 Task: Create a rule when a start date Less than 1 hours ago is set on a card by anyone except me.
Action: Mouse moved to (1274, 102)
Screenshot: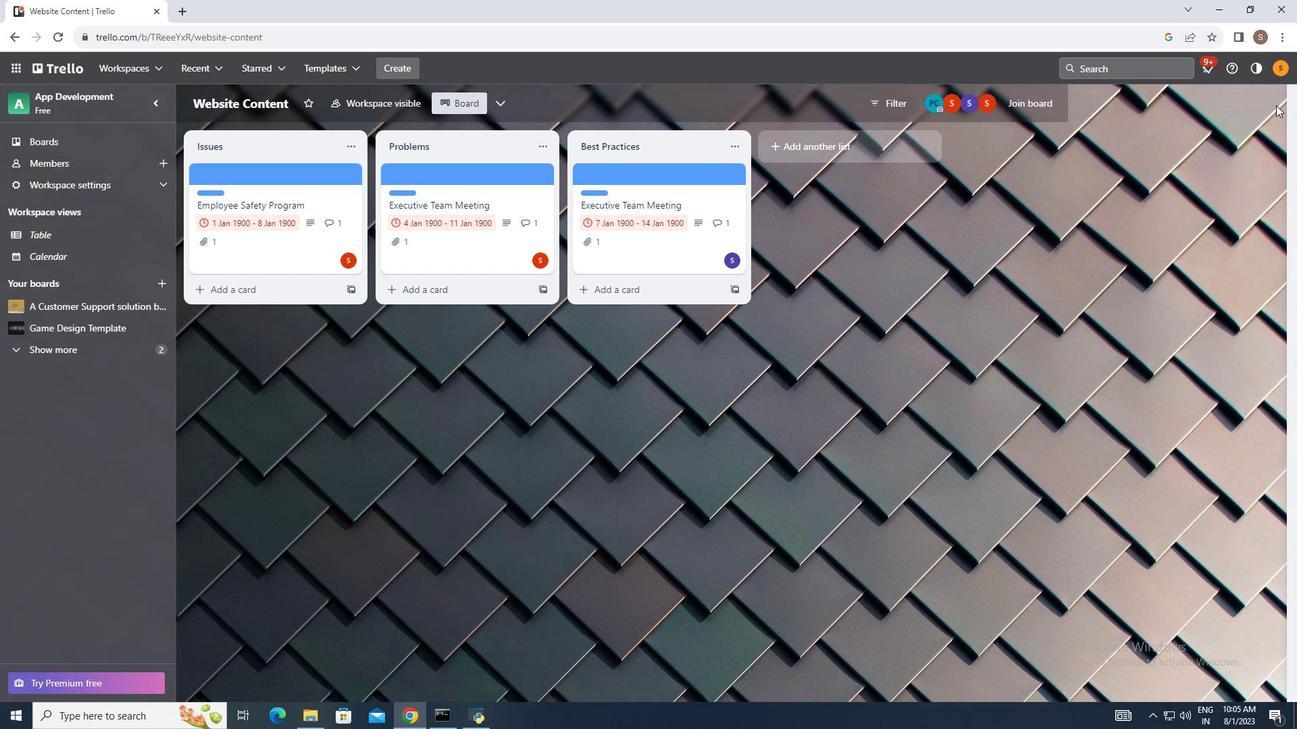 
Action: Mouse pressed left at (1274, 102)
Screenshot: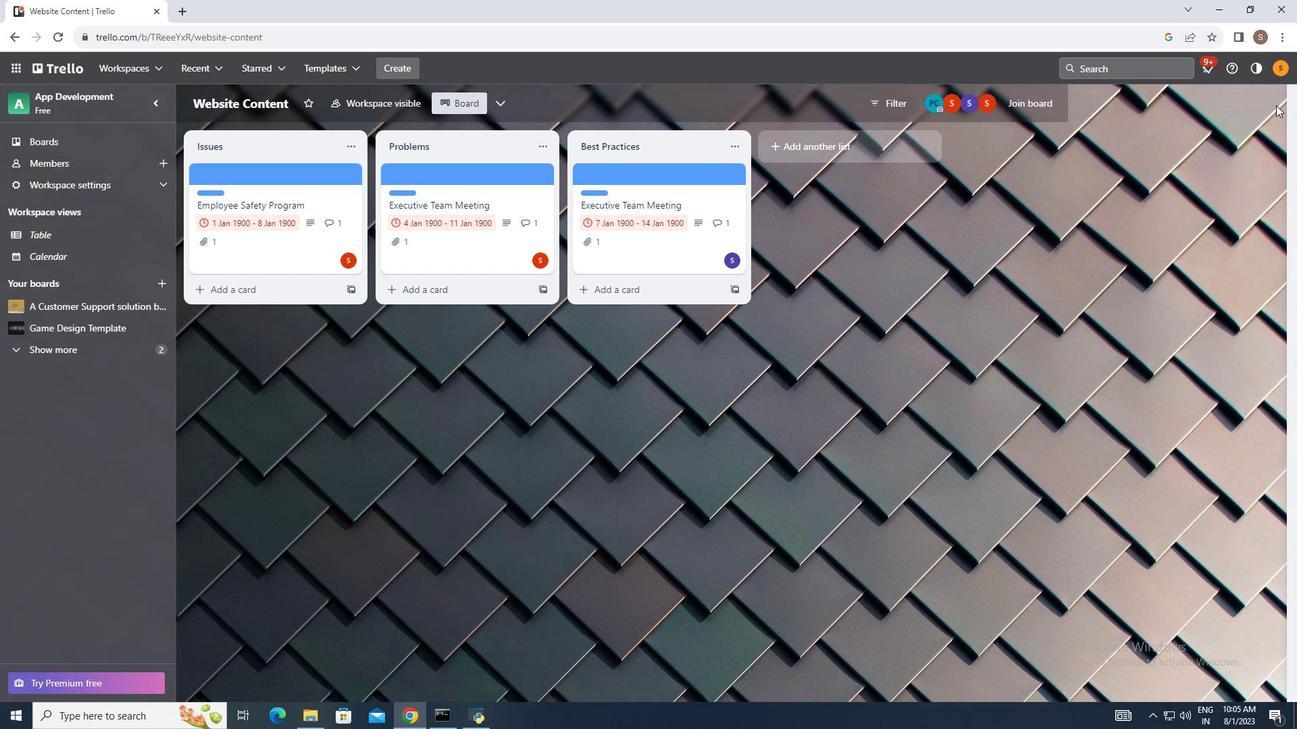 
Action: Mouse moved to (1176, 264)
Screenshot: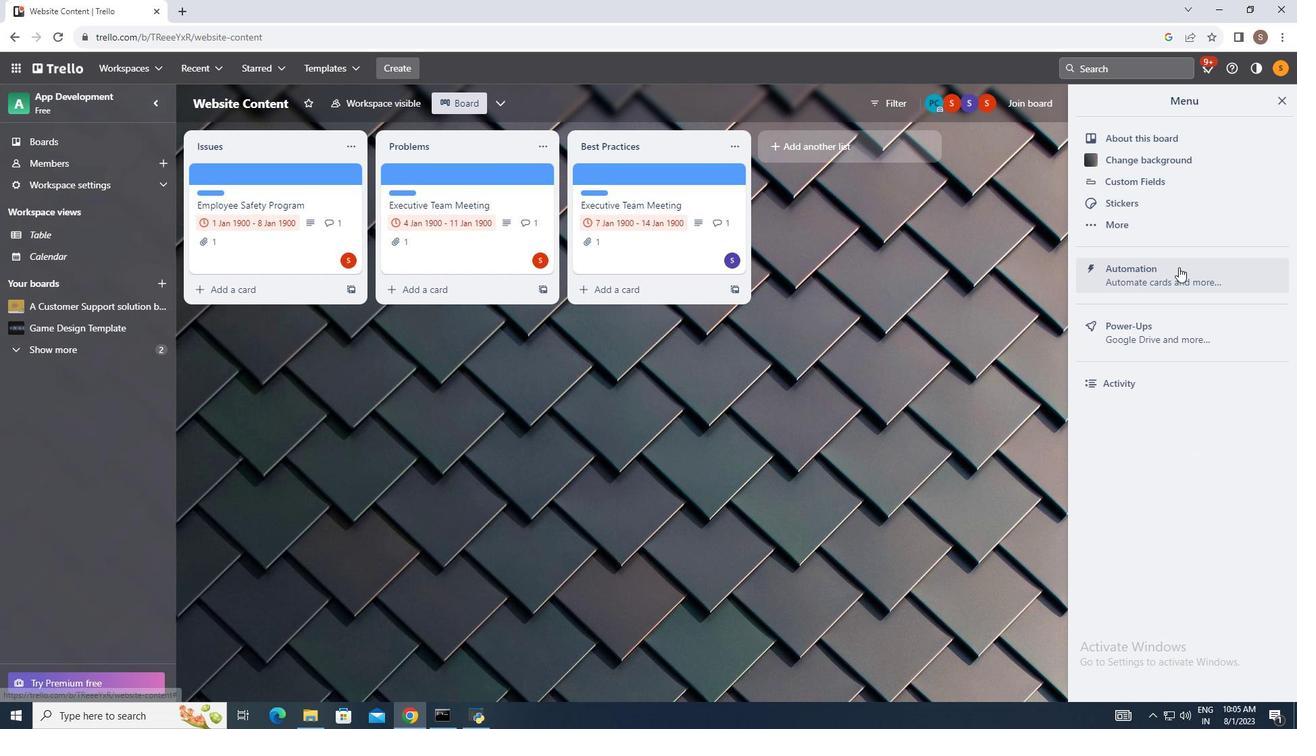 
Action: Mouse pressed left at (1176, 264)
Screenshot: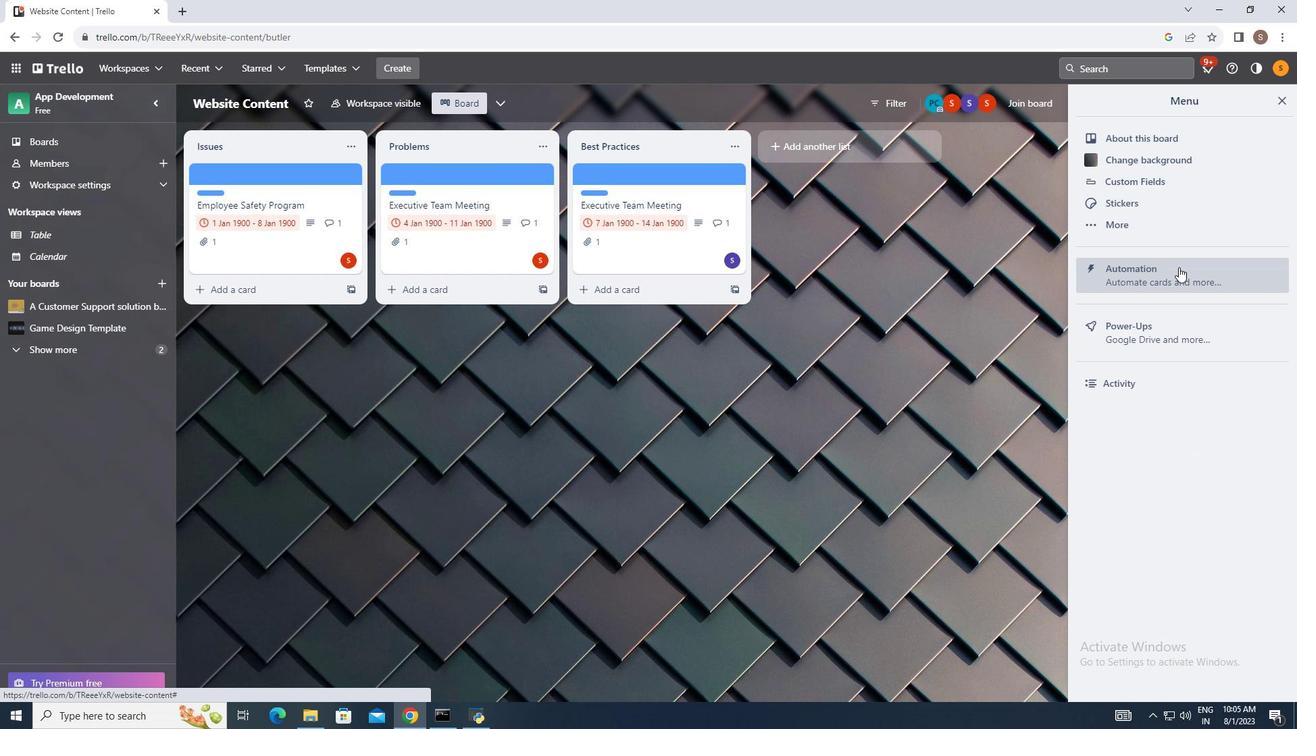 
Action: Mouse moved to (250, 217)
Screenshot: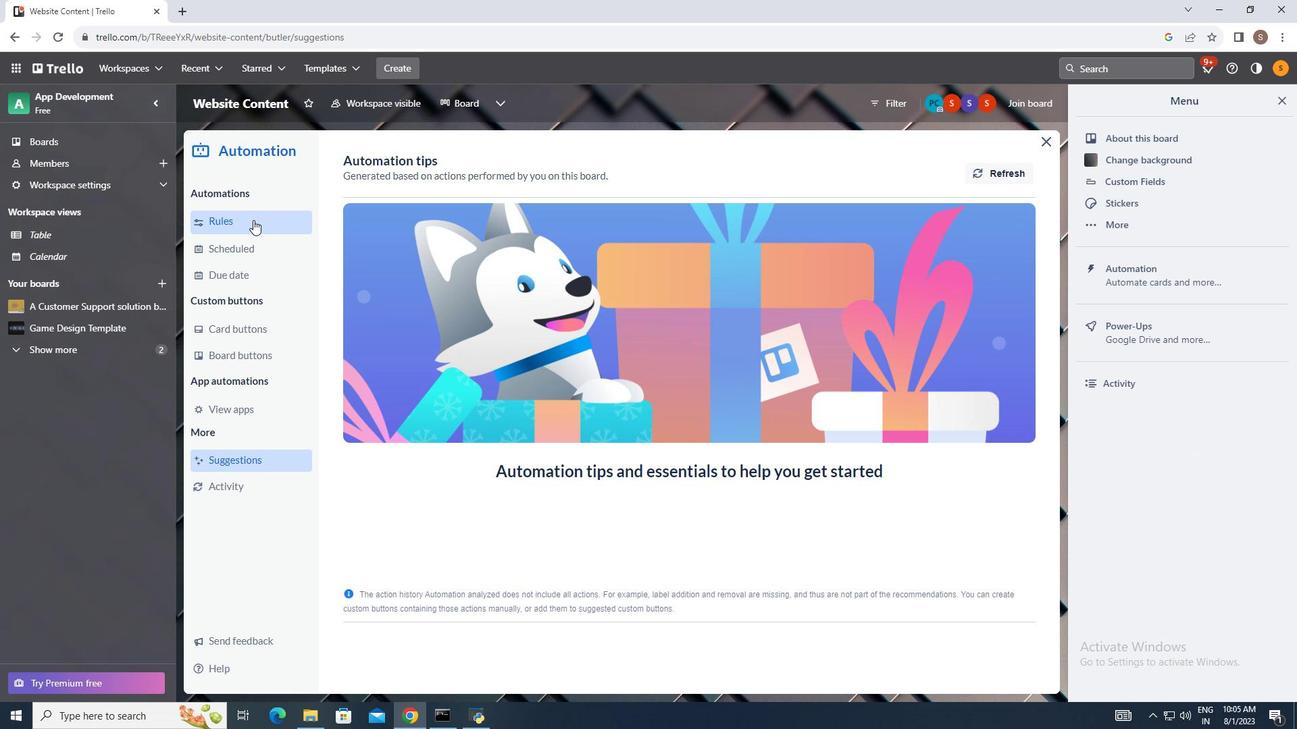
Action: Mouse pressed left at (250, 217)
Screenshot: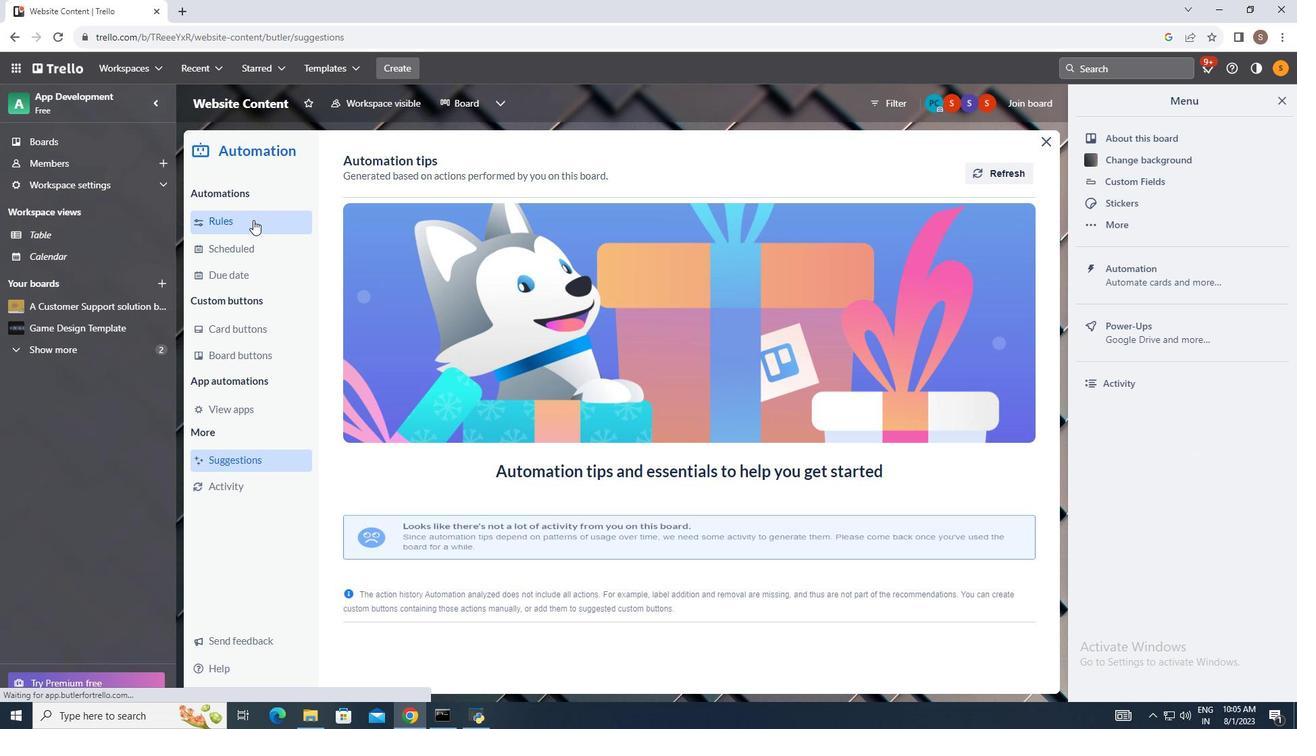
Action: Mouse moved to (894, 160)
Screenshot: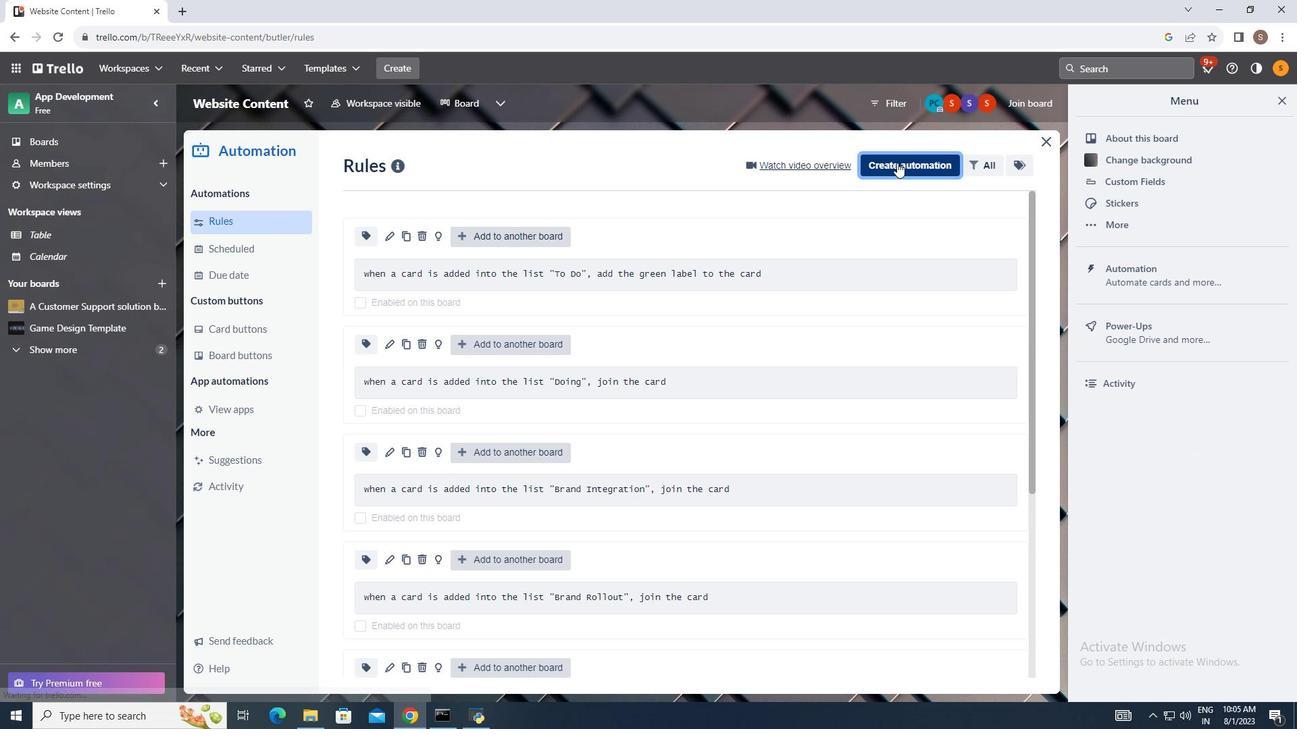
Action: Mouse pressed left at (894, 160)
Screenshot: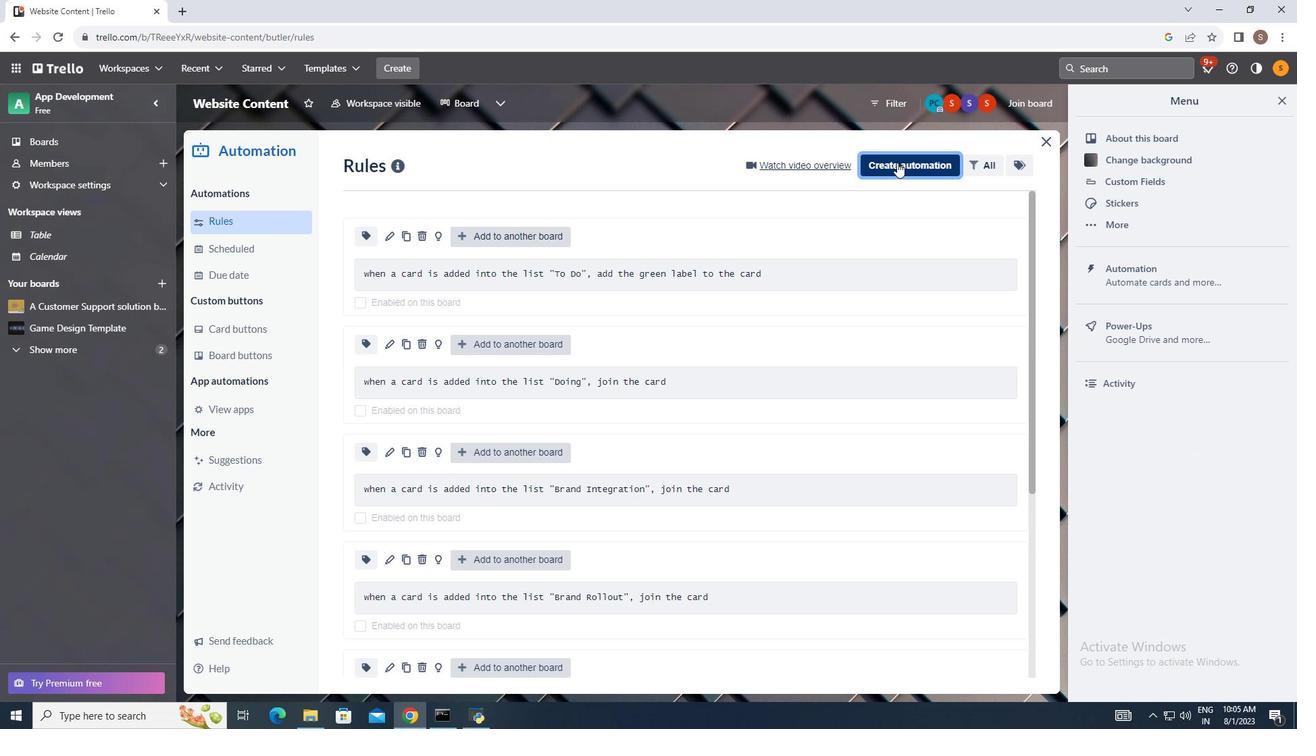 
Action: Mouse moved to (654, 300)
Screenshot: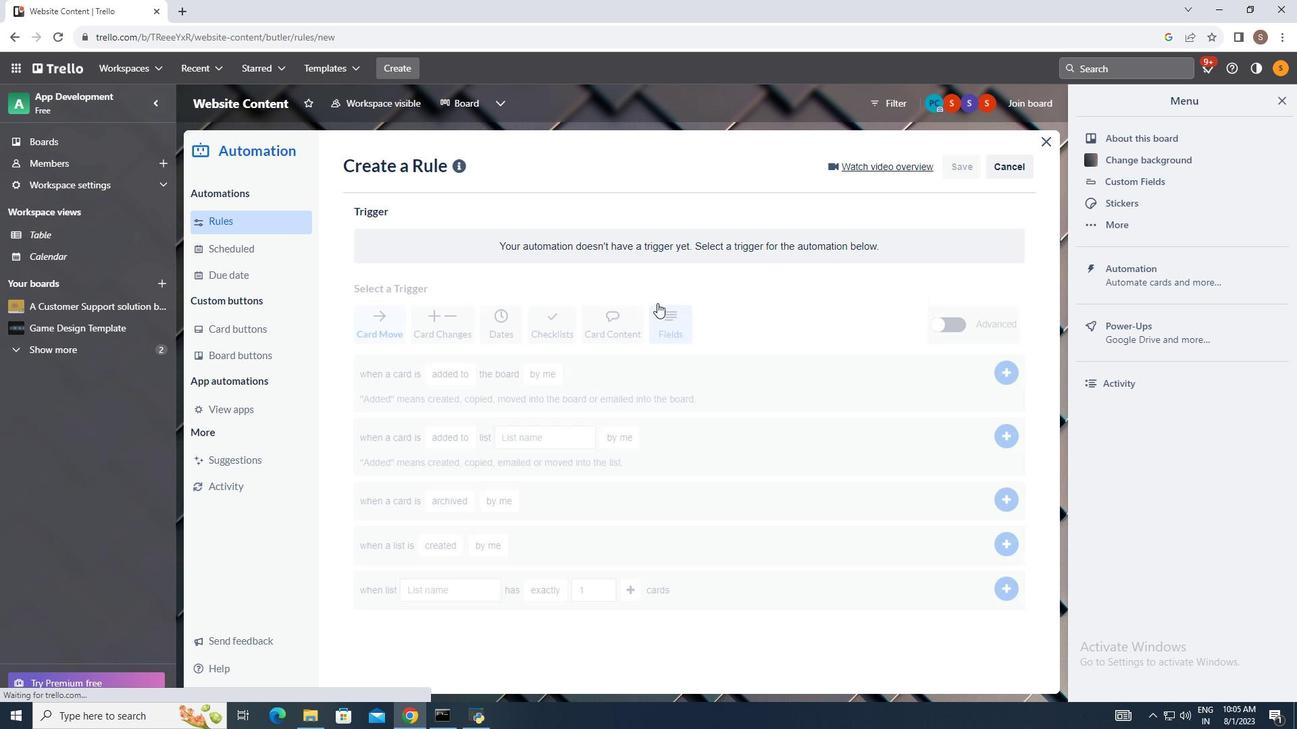 
Action: Mouse pressed left at (654, 300)
Screenshot: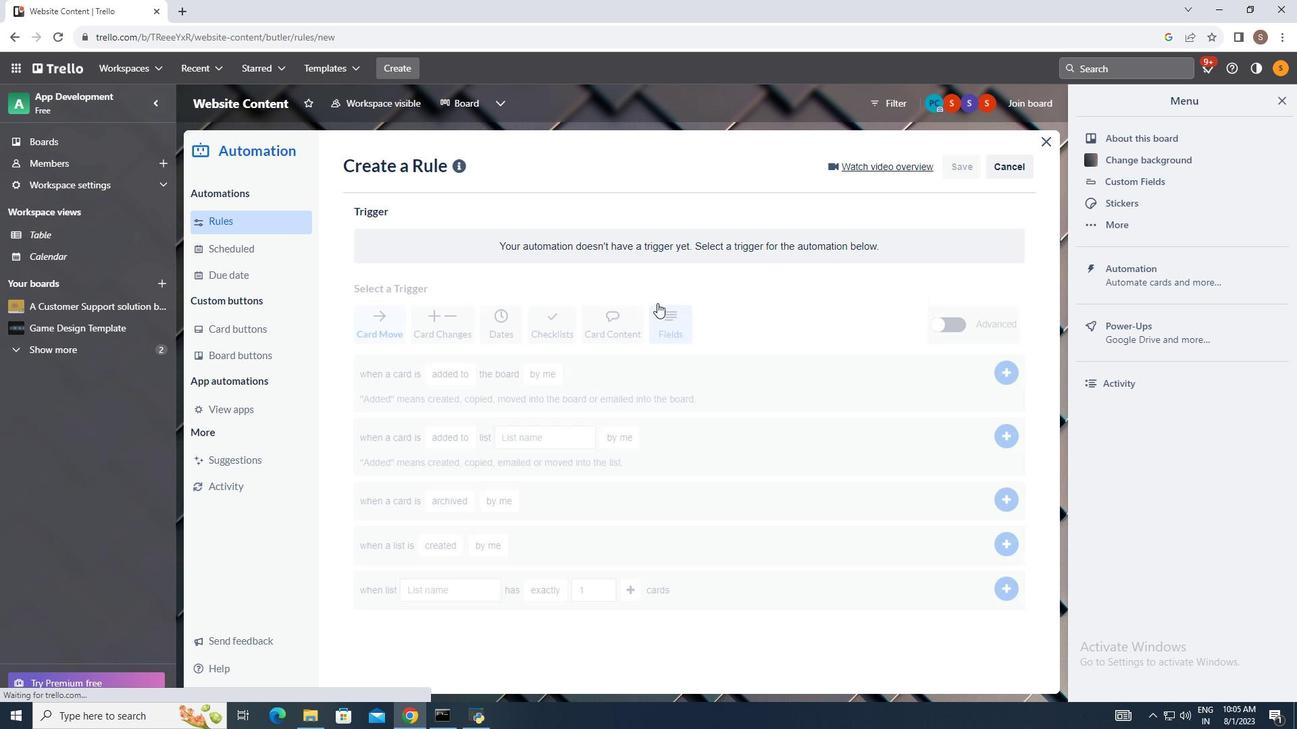 
Action: Mouse moved to (506, 336)
Screenshot: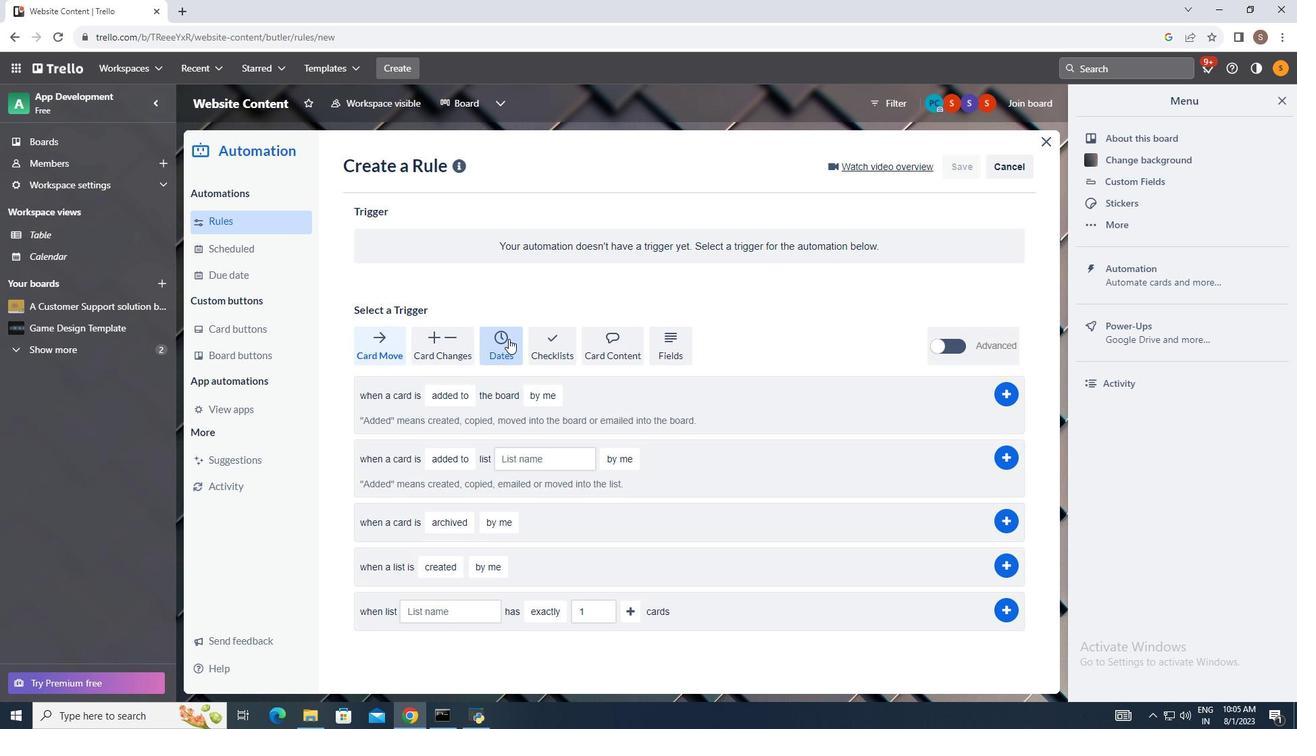 
Action: Mouse pressed left at (506, 336)
Screenshot: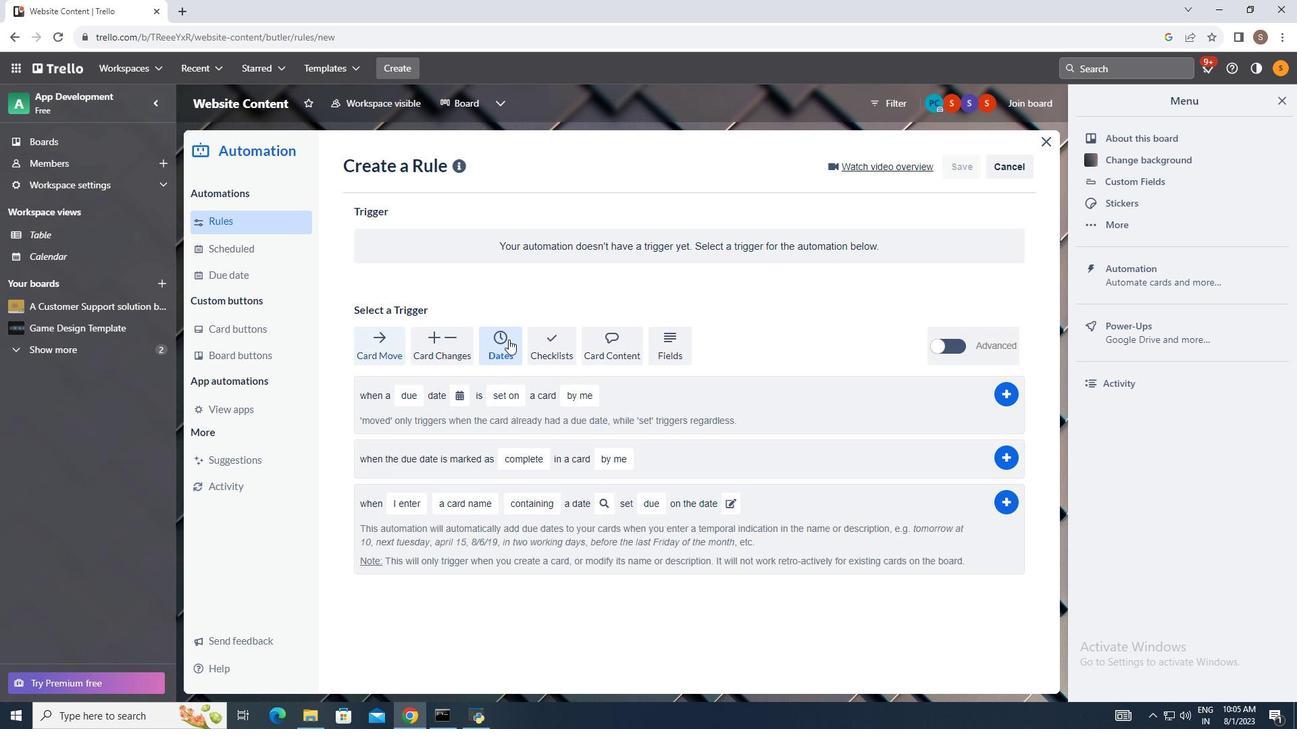 
Action: Mouse moved to (412, 389)
Screenshot: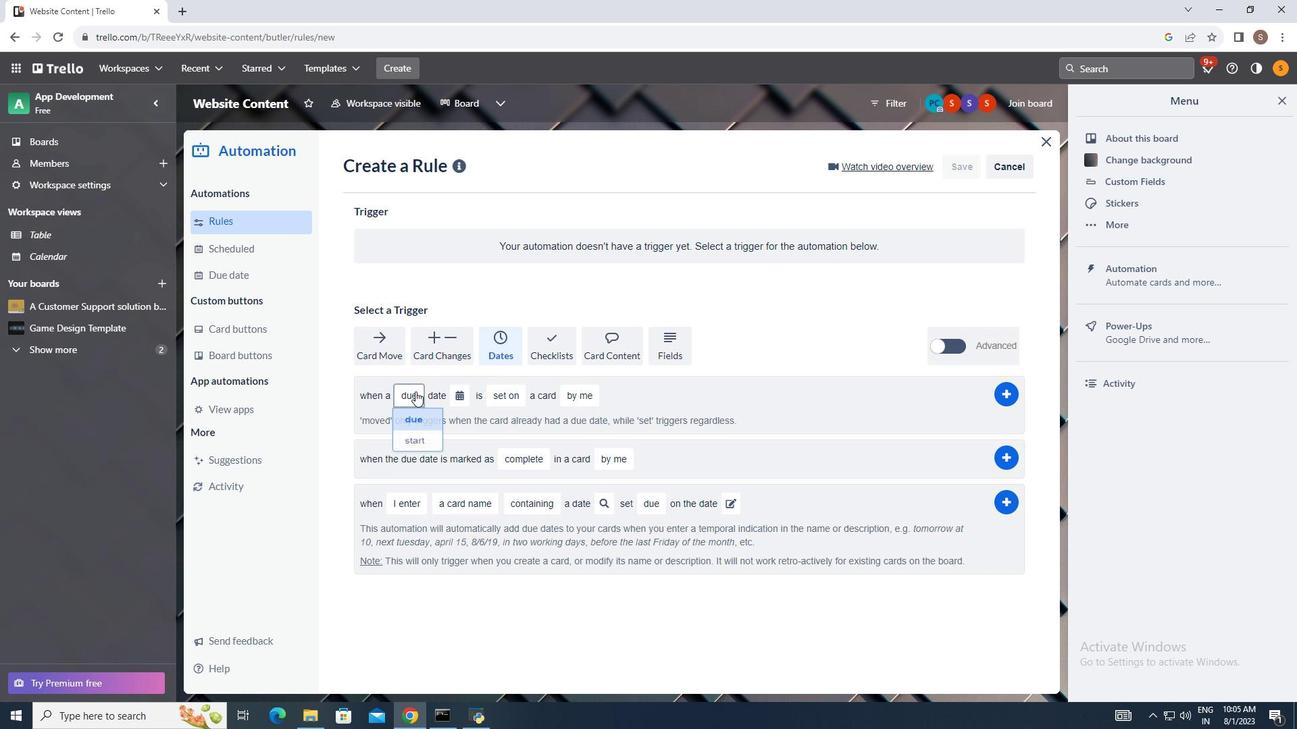 
Action: Mouse pressed left at (412, 389)
Screenshot: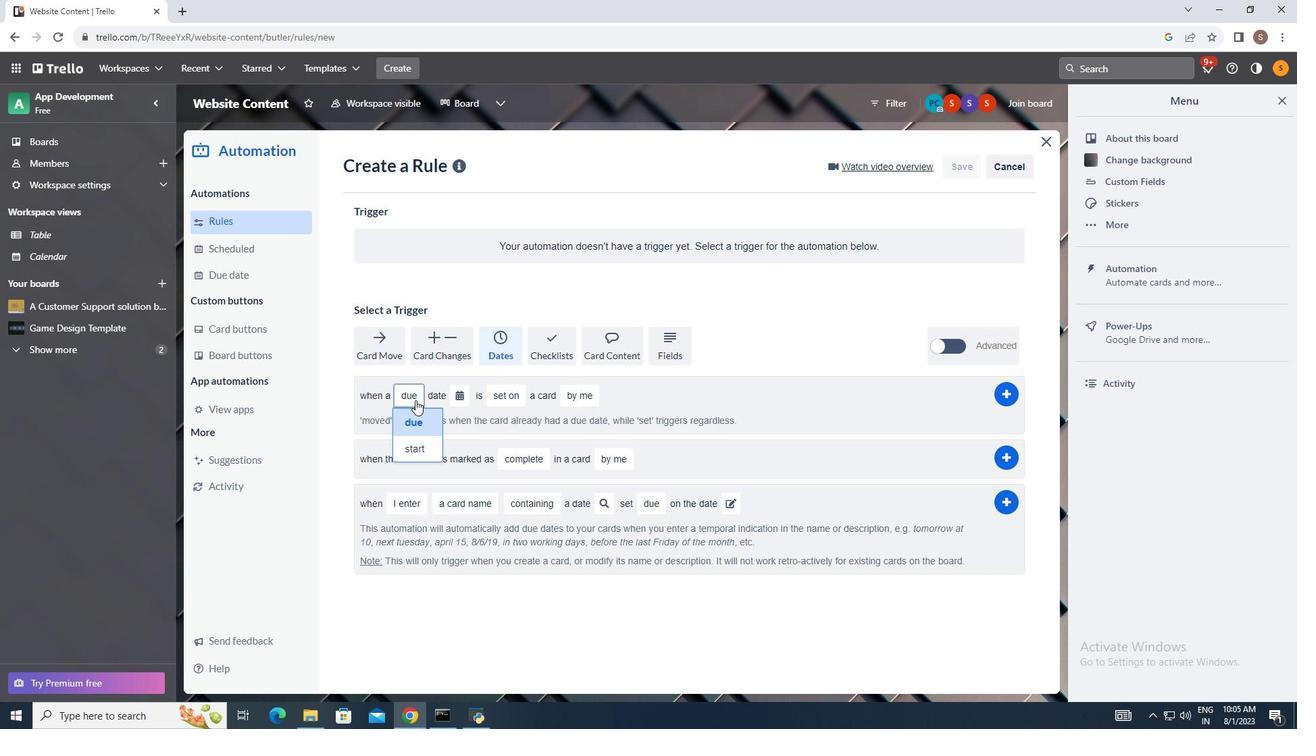 
Action: Mouse moved to (415, 441)
Screenshot: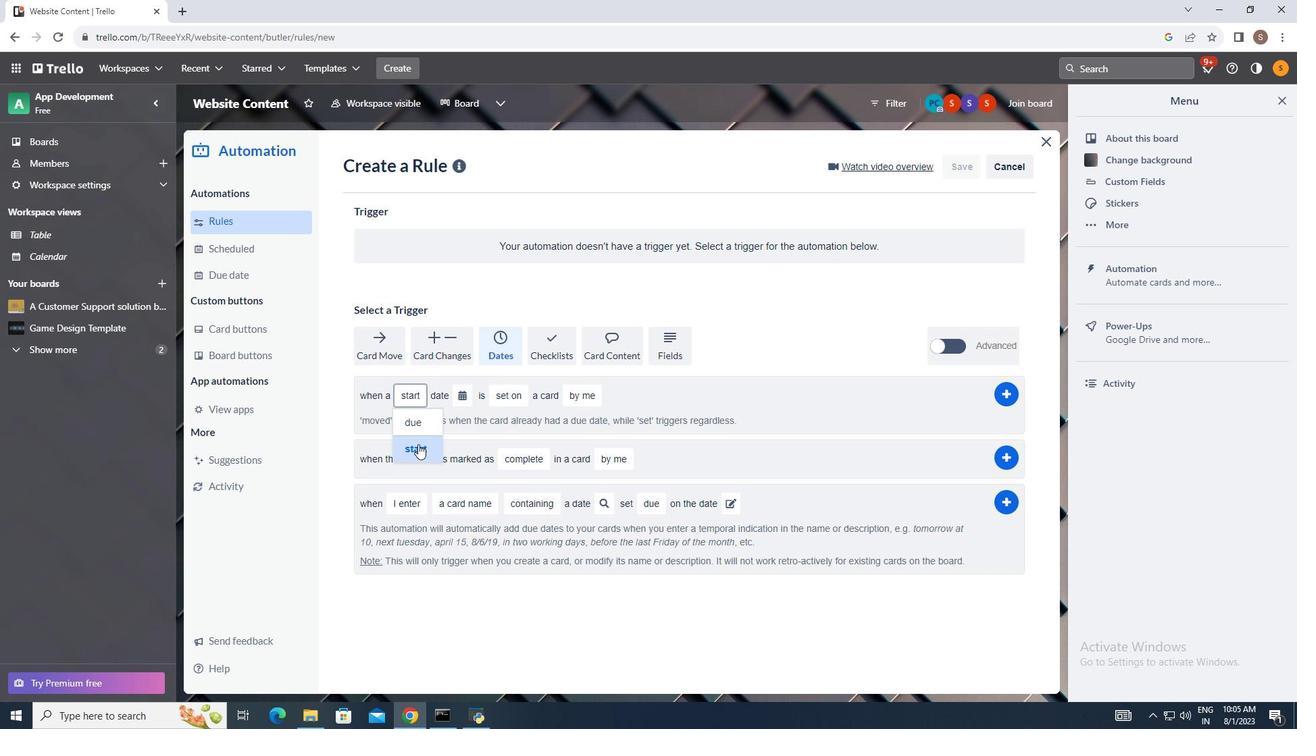 
Action: Mouse pressed left at (415, 441)
Screenshot: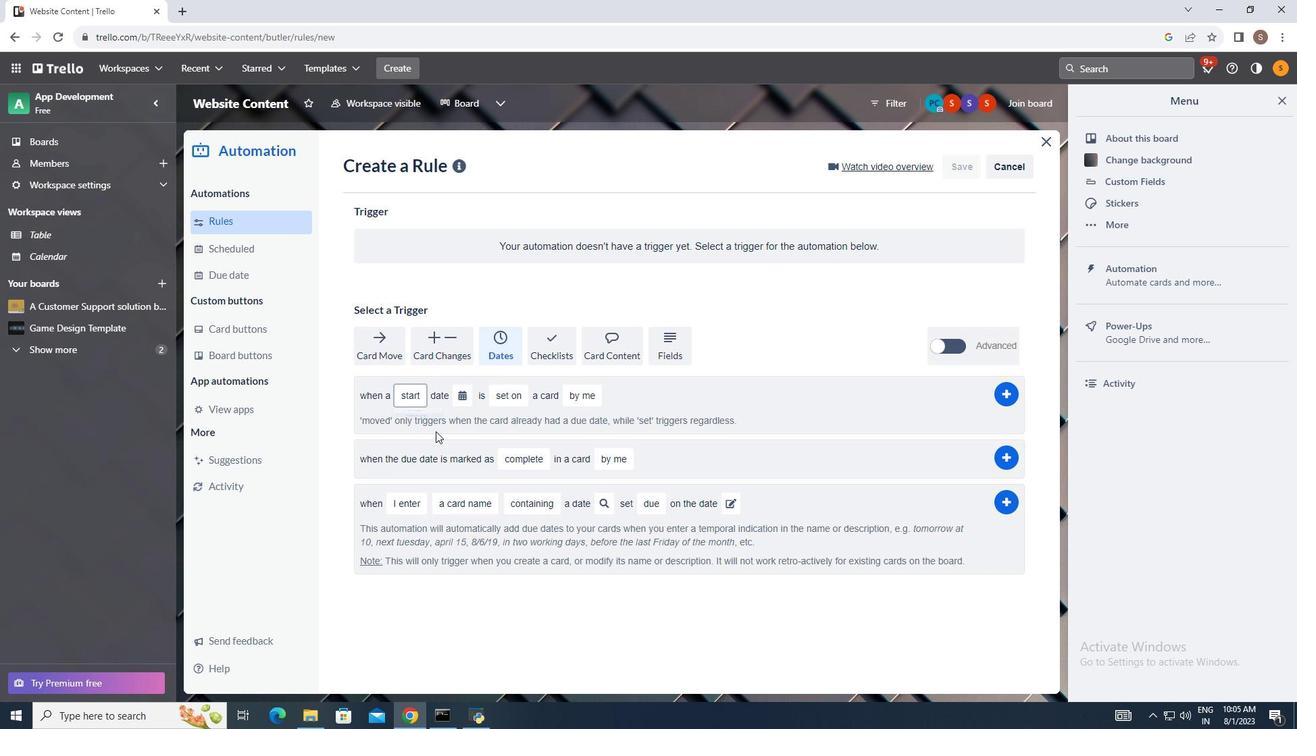 
Action: Mouse moved to (454, 398)
Screenshot: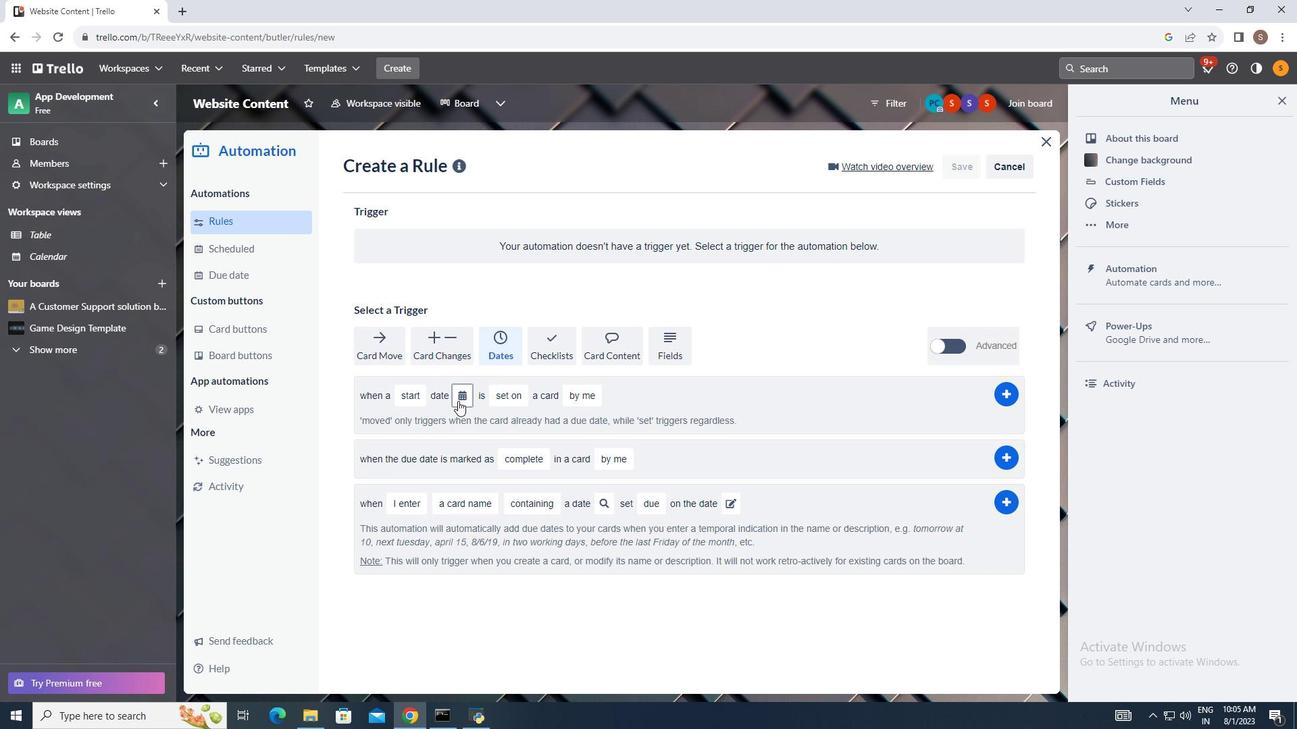 
Action: Mouse pressed left at (454, 398)
Screenshot: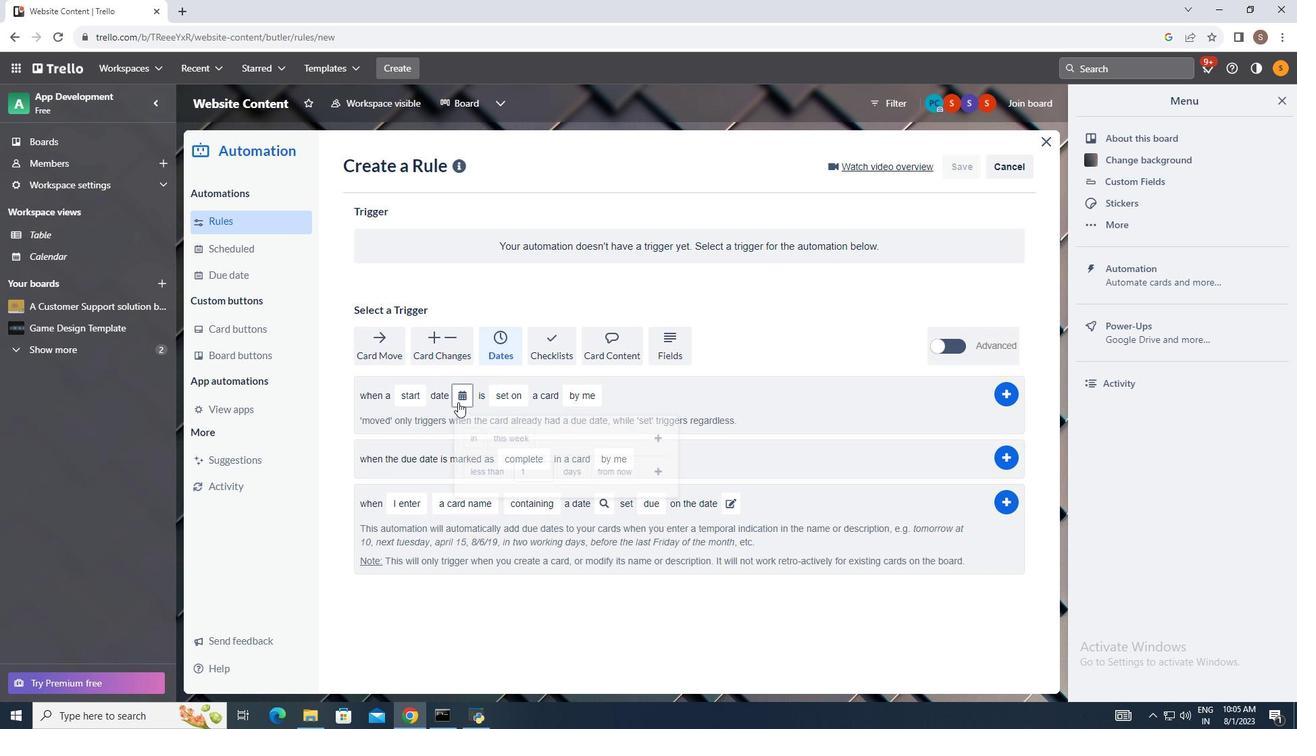 
Action: Mouse moved to (472, 470)
Screenshot: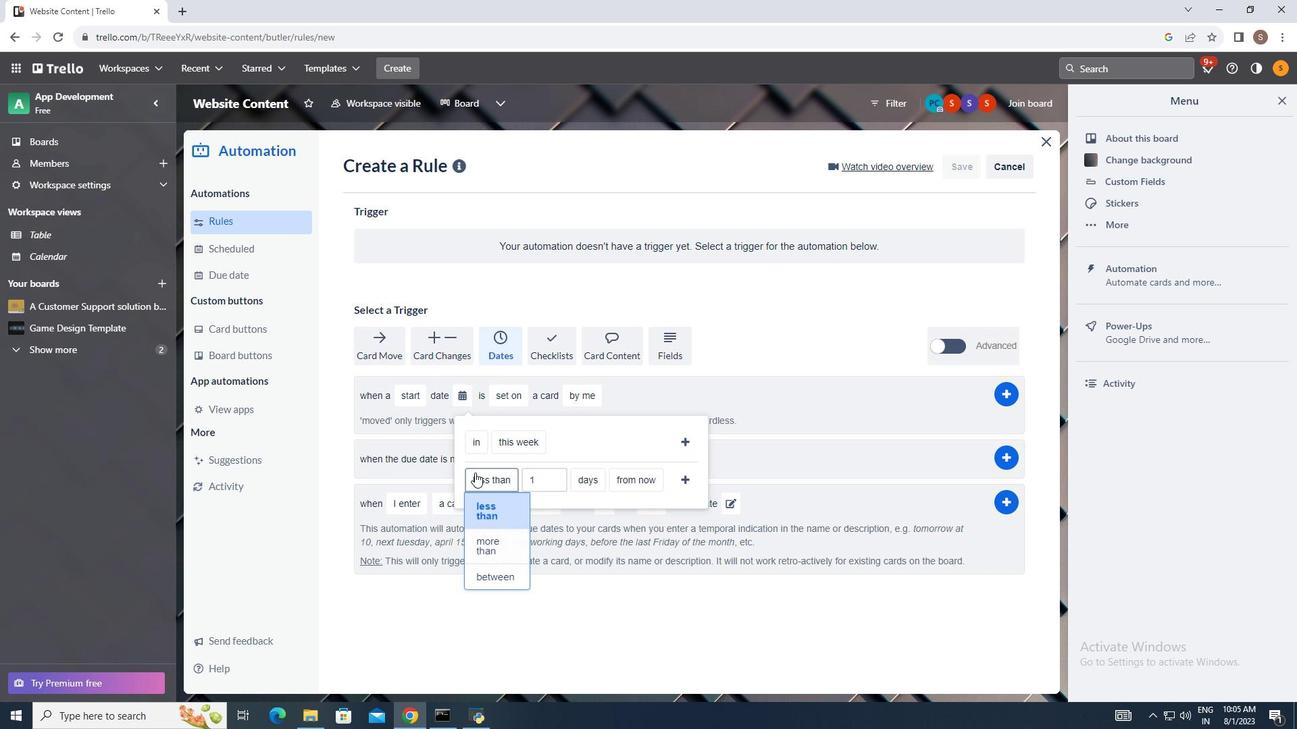 
Action: Mouse pressed left at (472, 470)
Screenshot: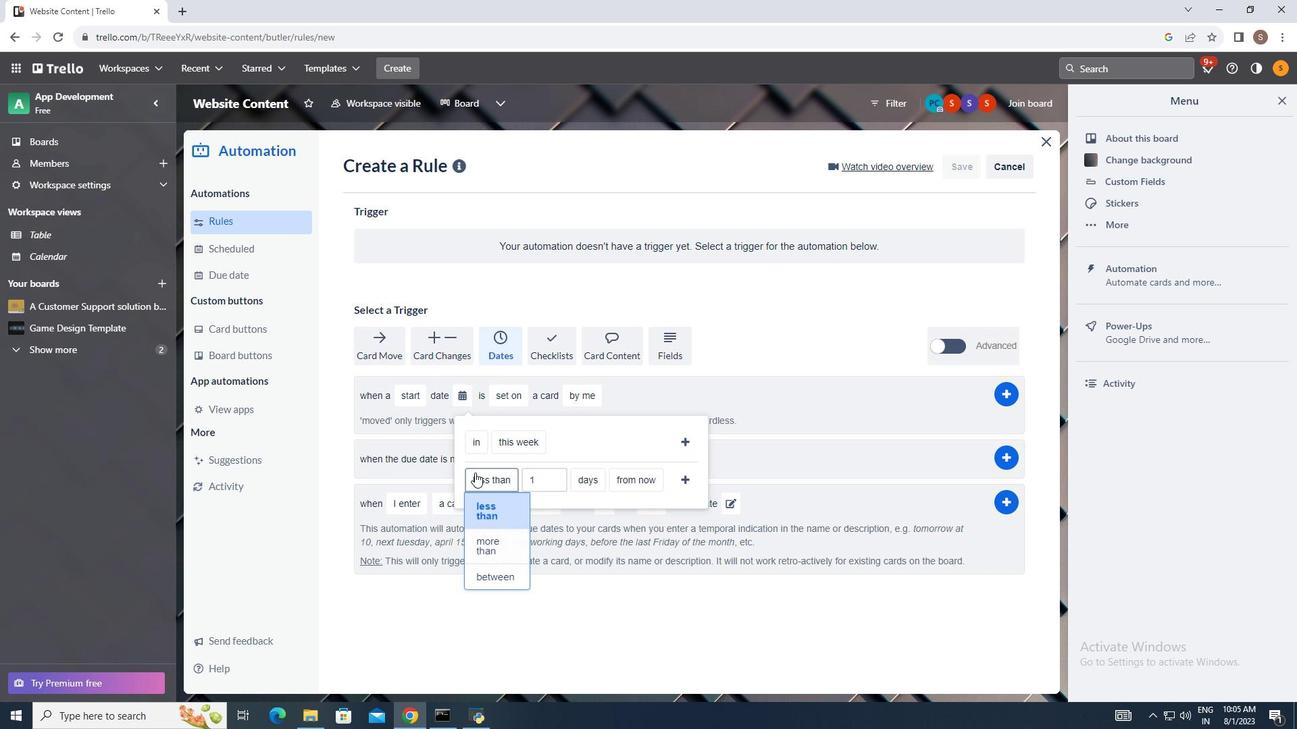 
Action: Mouse moved to (488, 506)
Screenshot: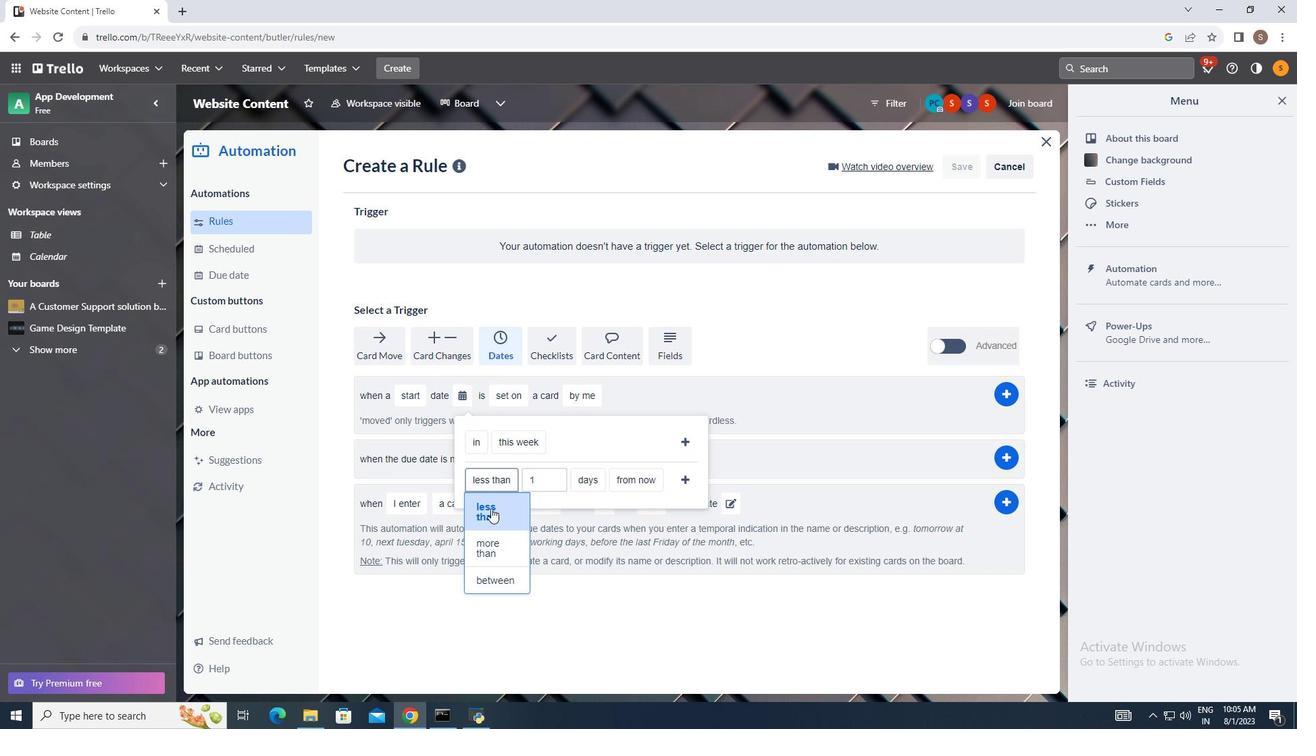 
Action: Mouse pressed left at (488, 506)
Screenshot: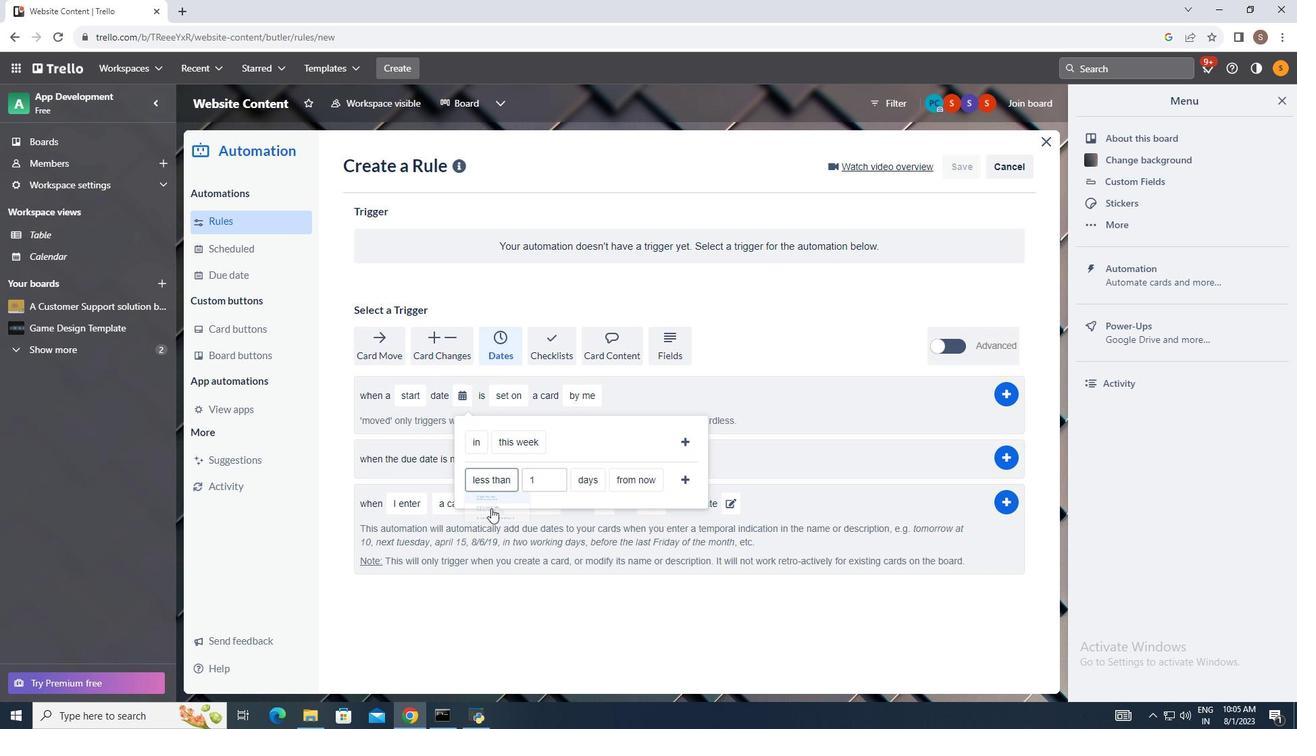 
Action: Mouse moved to (584, 481)
Screenshot: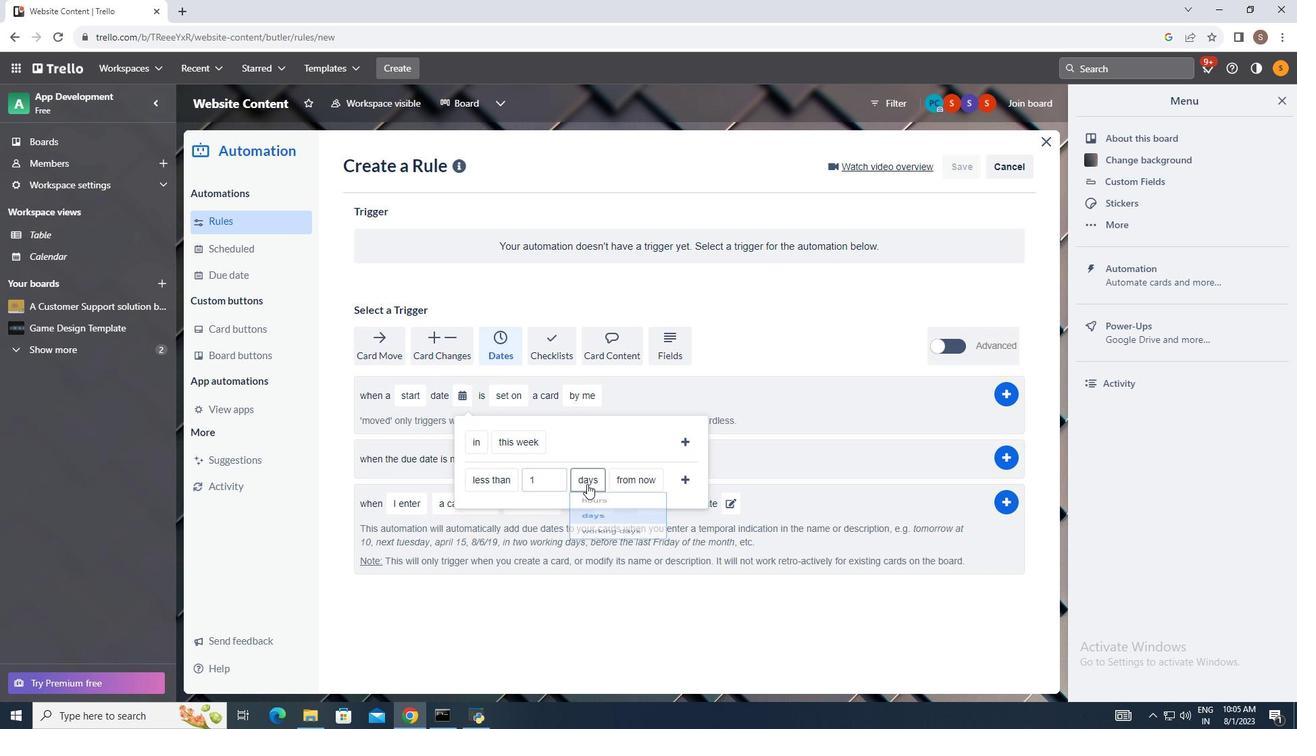 
Action: Mouse pressed left at (584, 481)
Screenshot: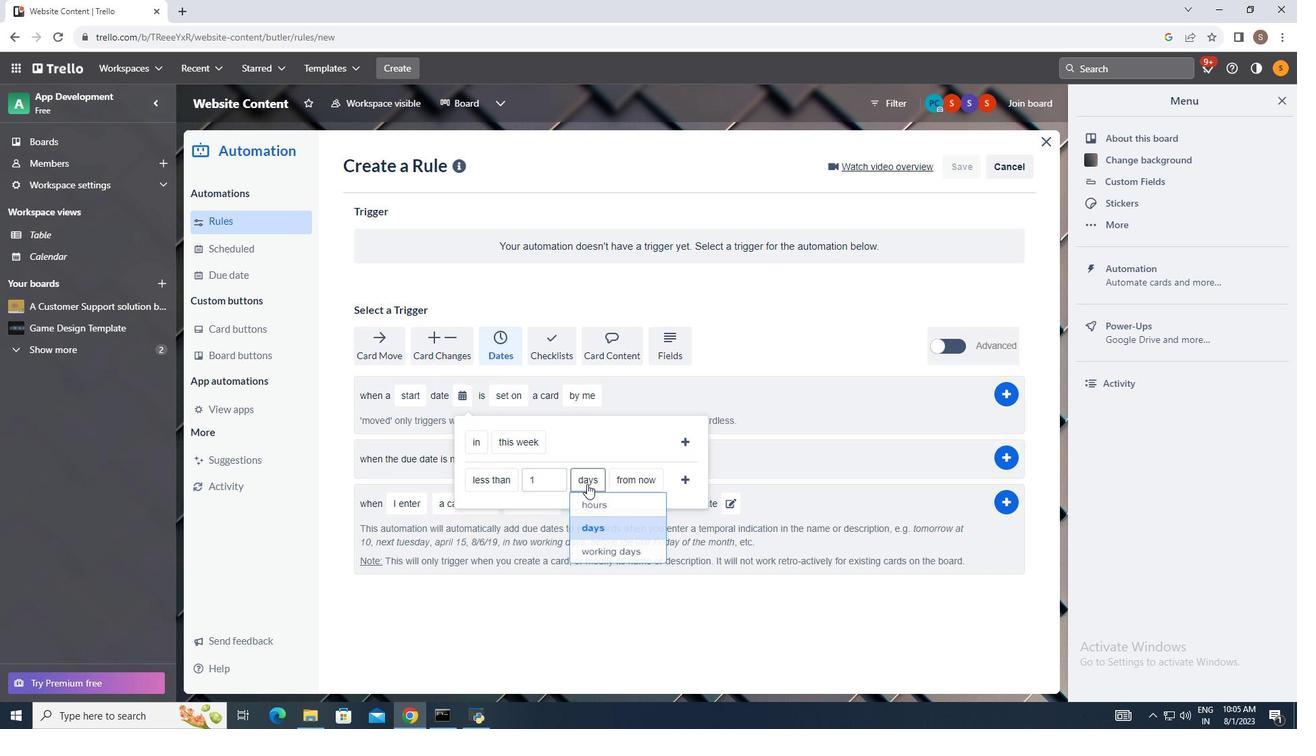 
Action: Mouse moved to (592, 502)
Screenshot: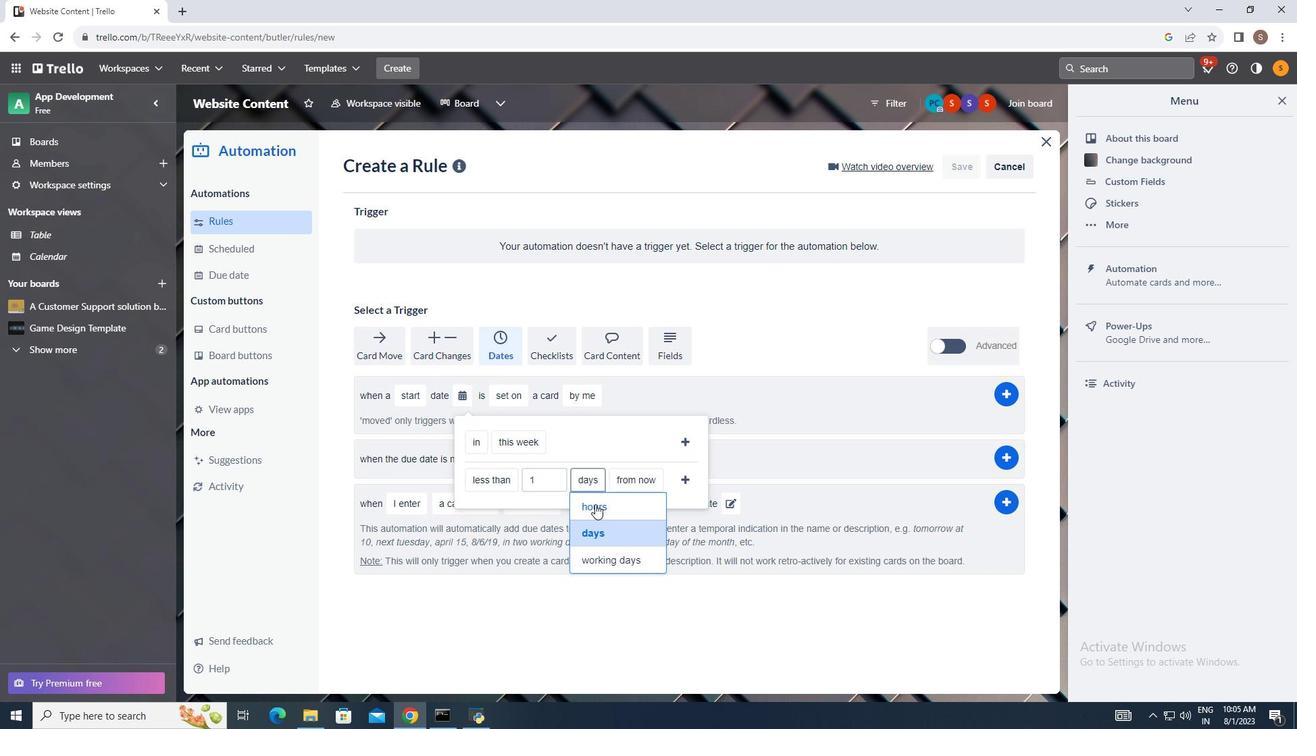 
Action: Mouse pressed left at (592, 502)
Screenshot: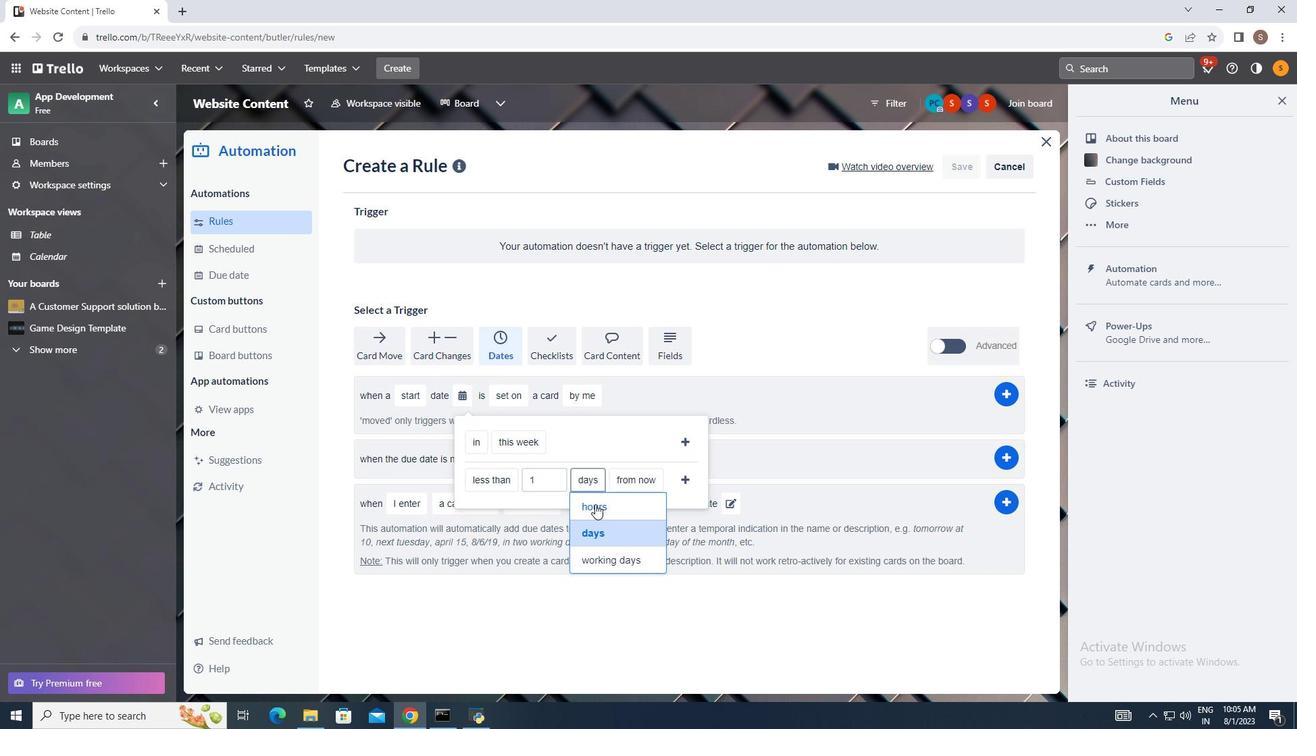 
Action: Mouse moved to (631, 477)
Screenshot: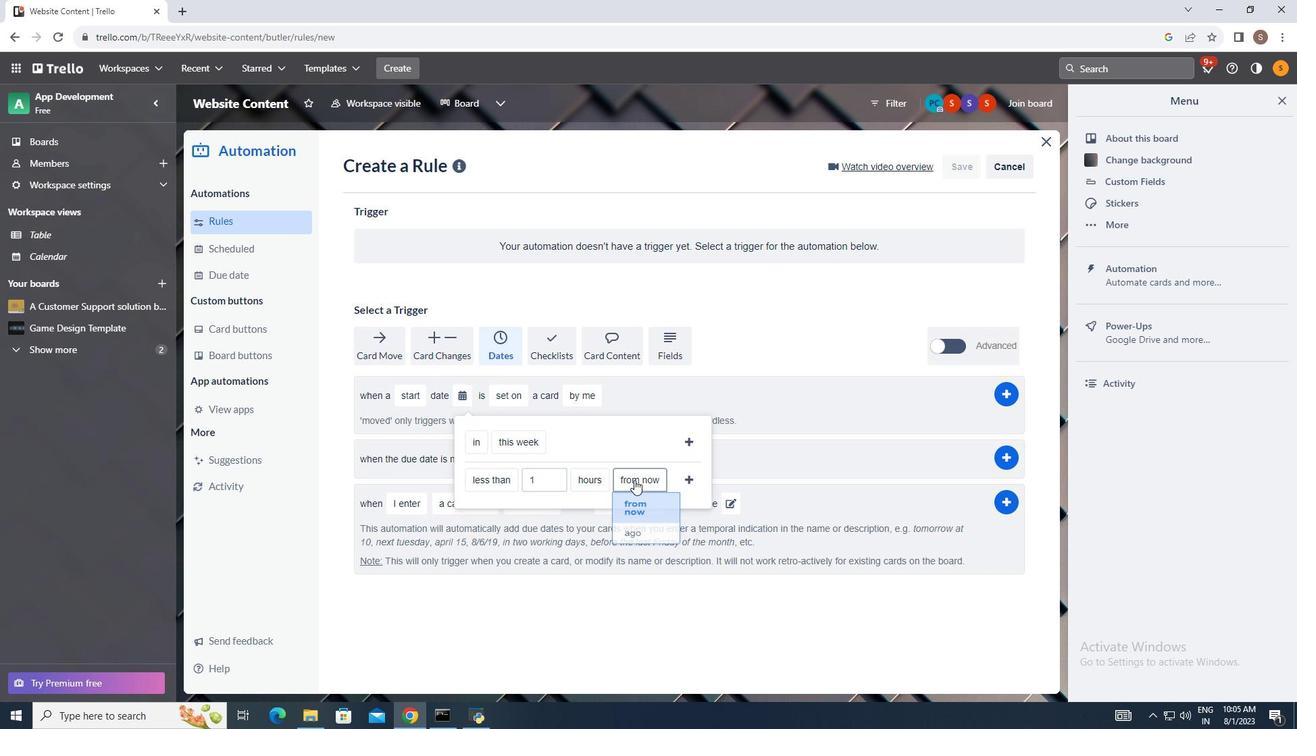 
Action: Mouse pressed left at (631, 477)
Screenshot: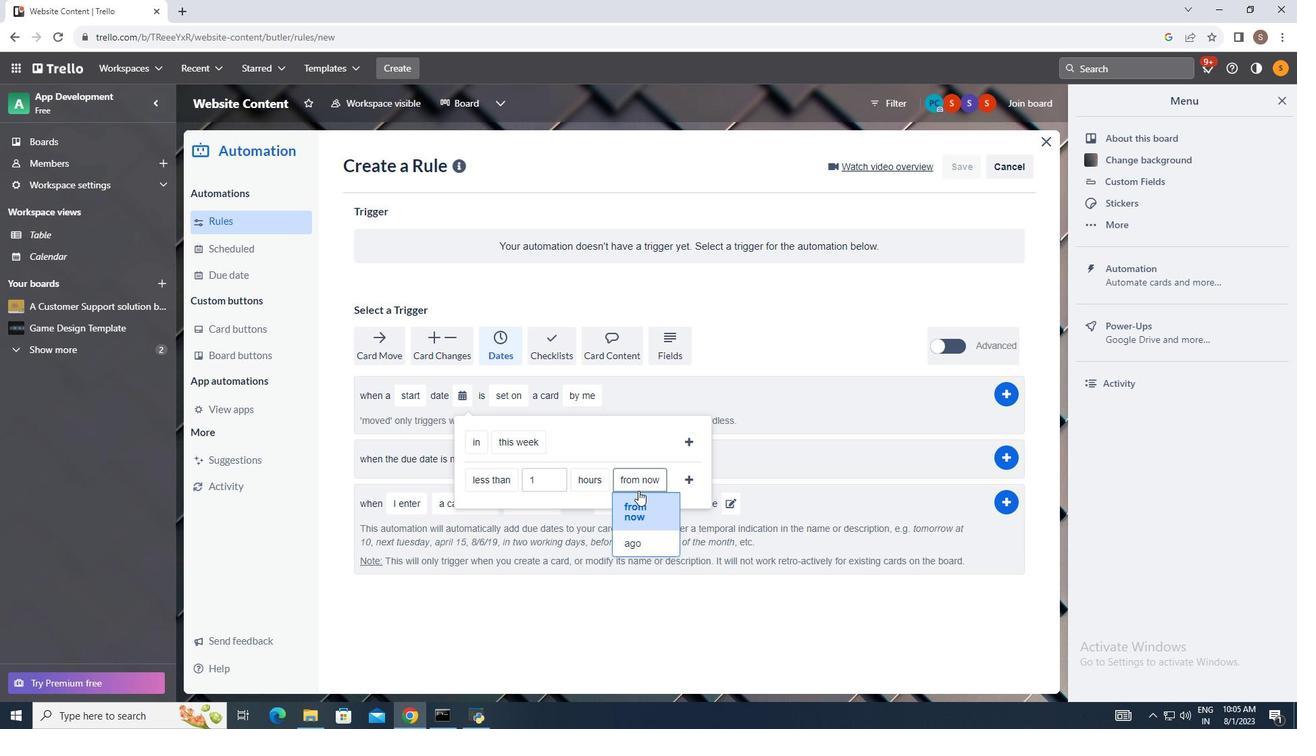 
Action: Mouse moved to (636, 538)
Screenshot: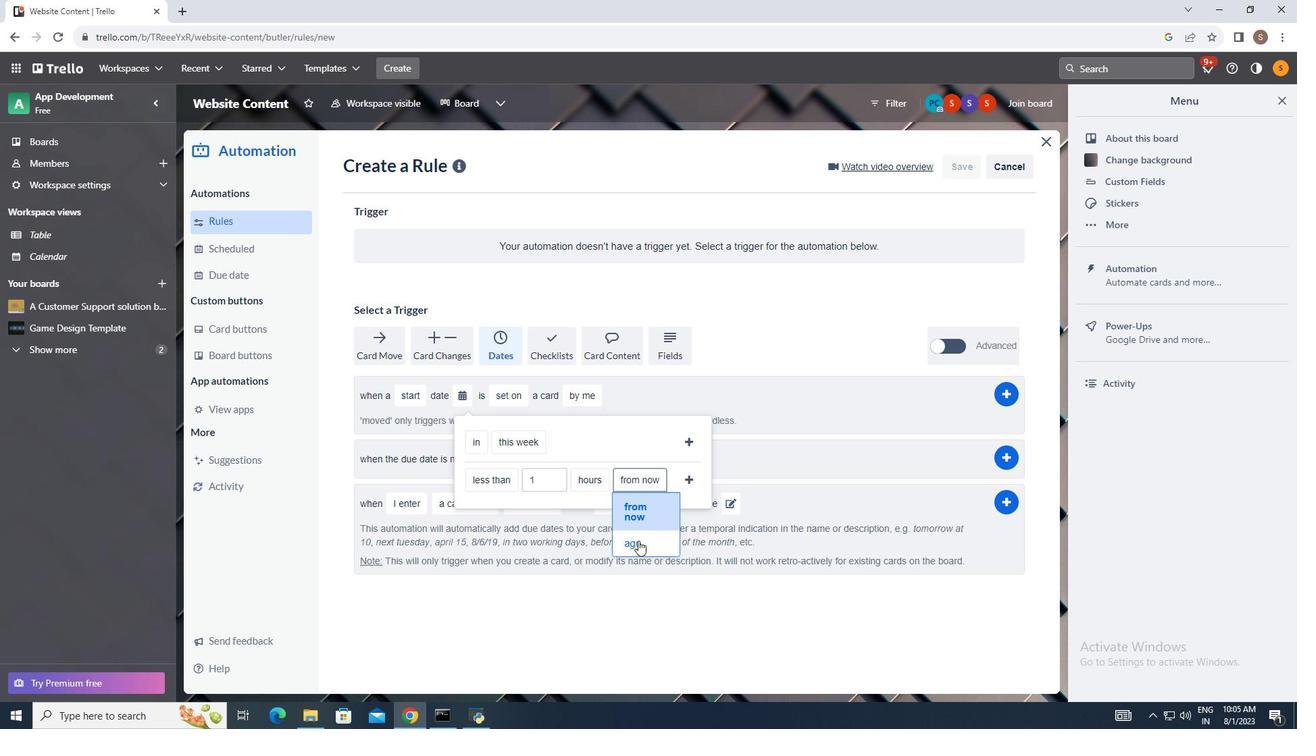 
Action: Mouse pressed left at (636, 538)
Screenshot: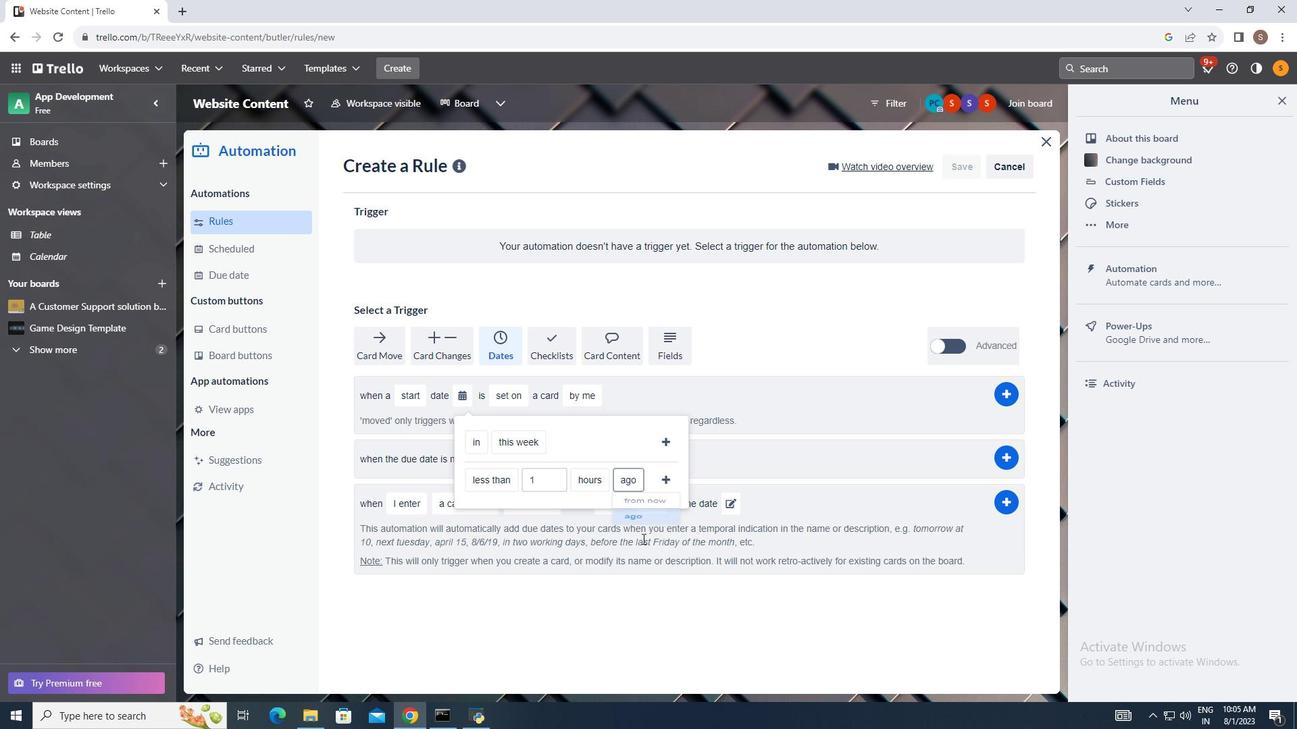 
Action: Mouse moved to (664, 477)
Screenshot: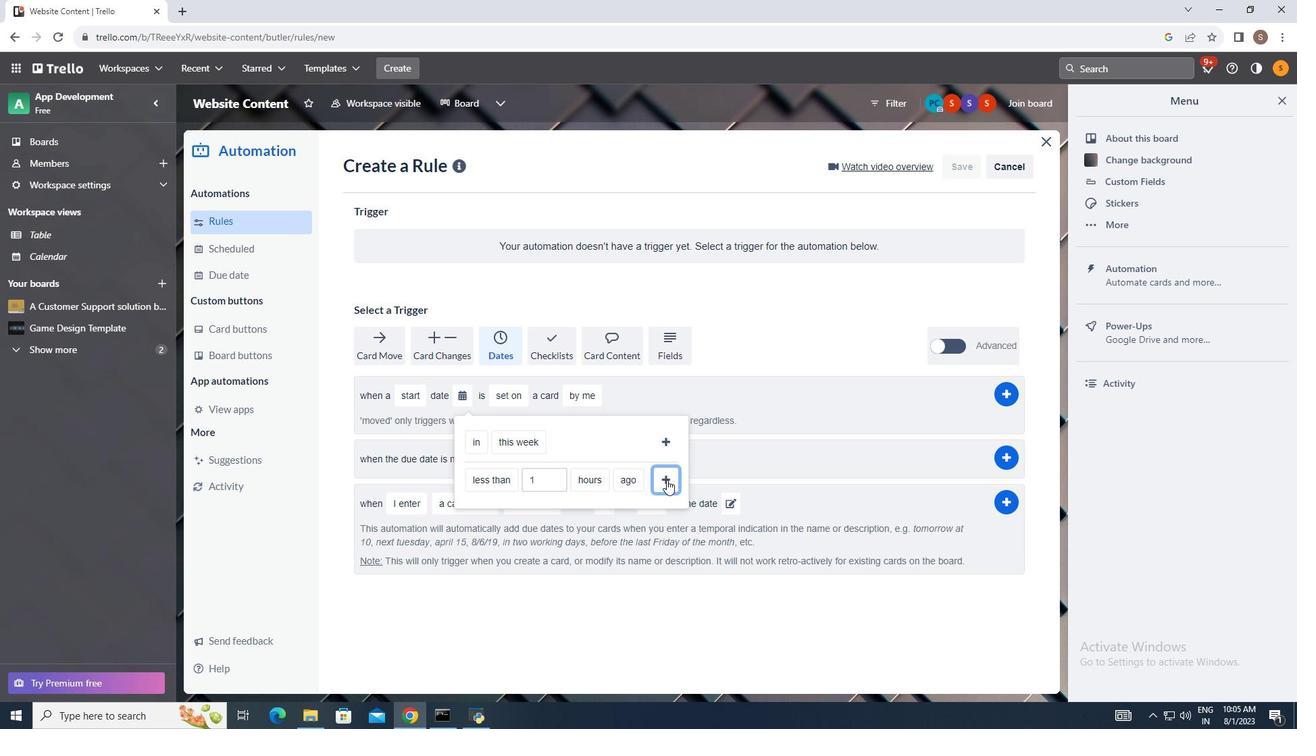 
Action: Mouse pressed left at (664, 477)
Screenshot: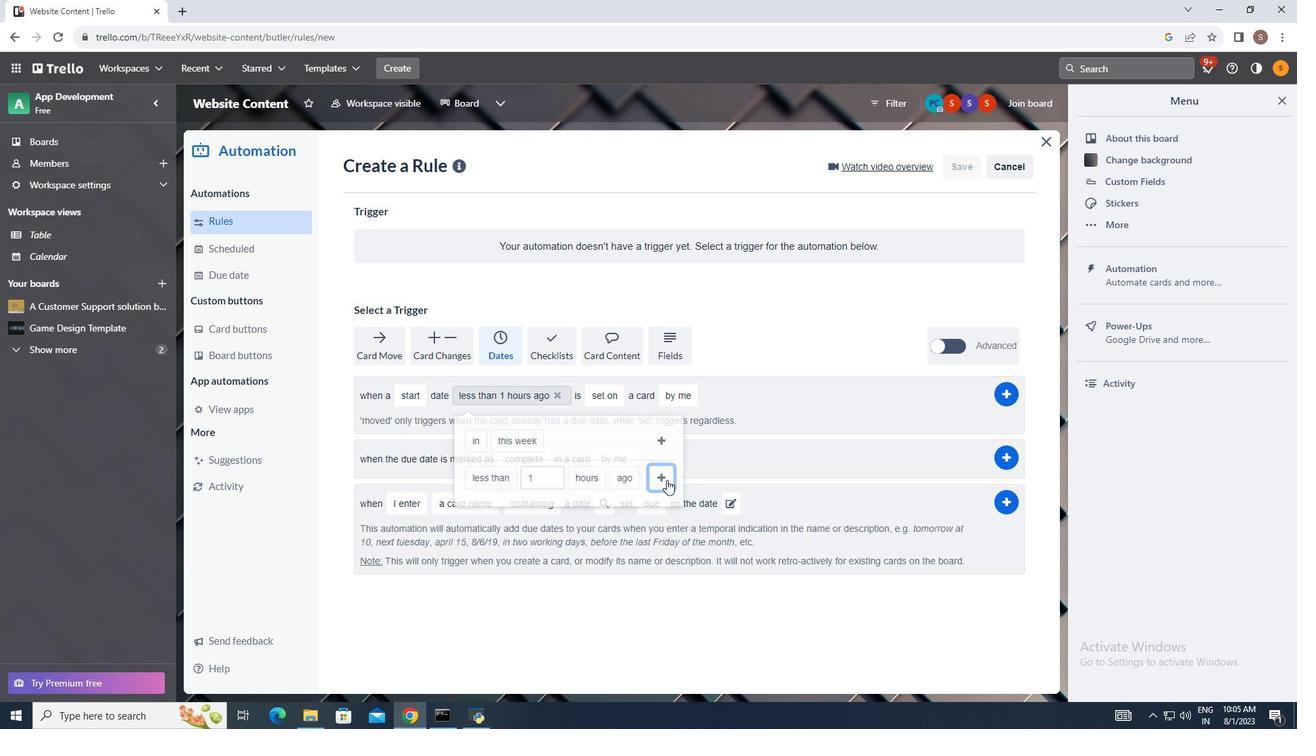 
Action: Mouse moved to (614, 395)
Screenshot: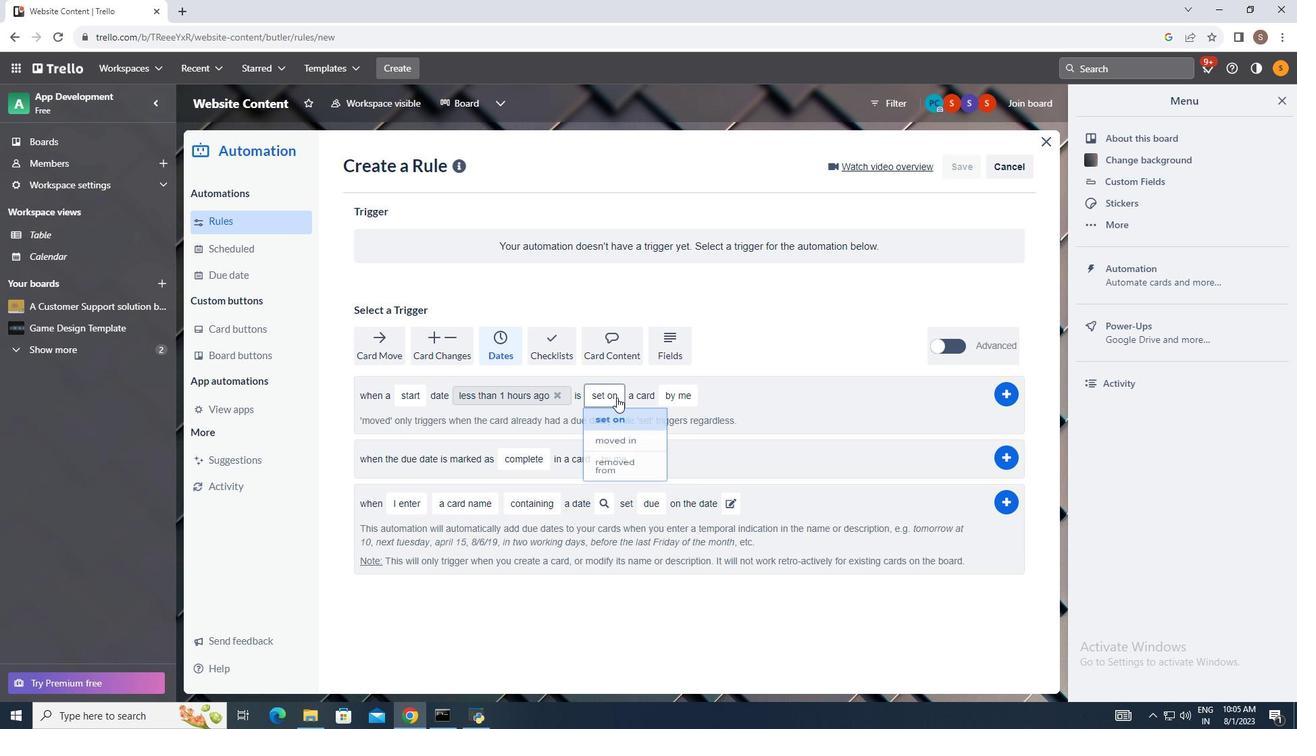 
Action: Mouse pressed left at (614, 395)
Screenshot: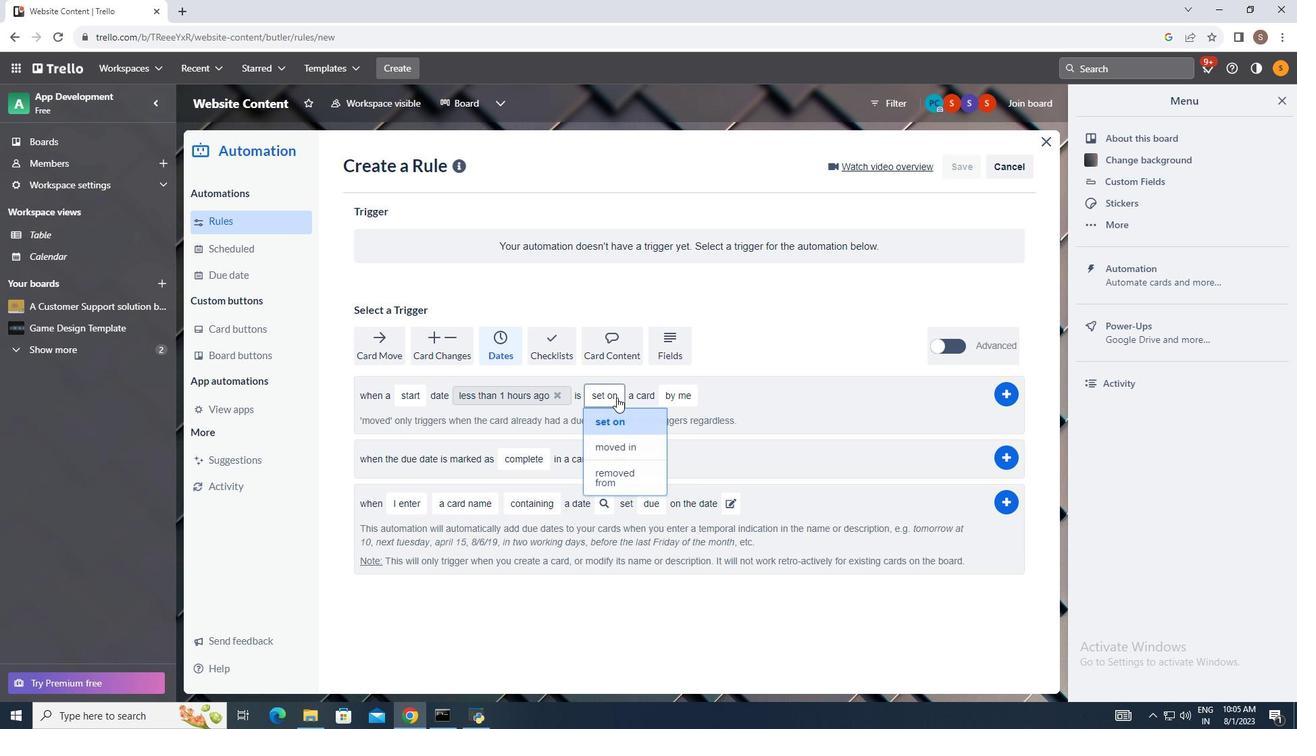 
Action: Mouse moved to (614, 412)
Screenshot: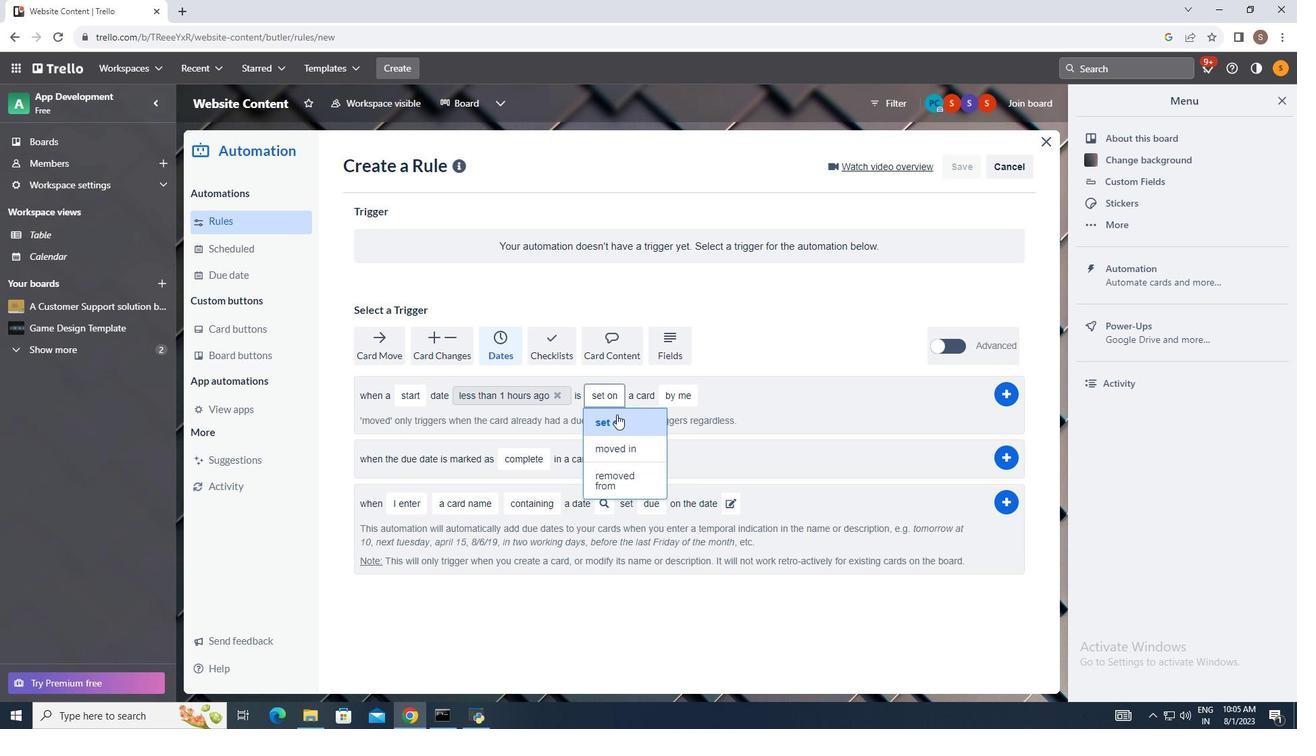 
Action: Mouse pressed left at (614, 412)
Screenshot: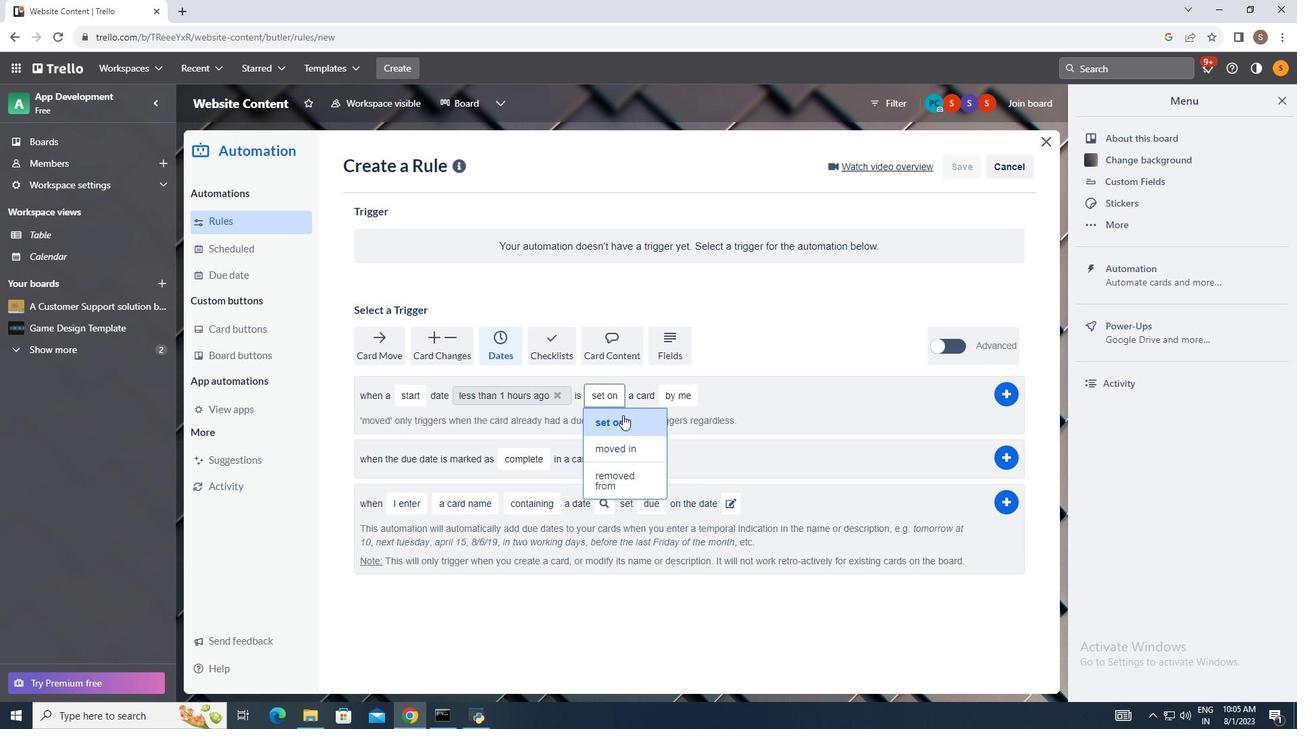 
Action: Mouse moved to (672, 394)
Screenshot: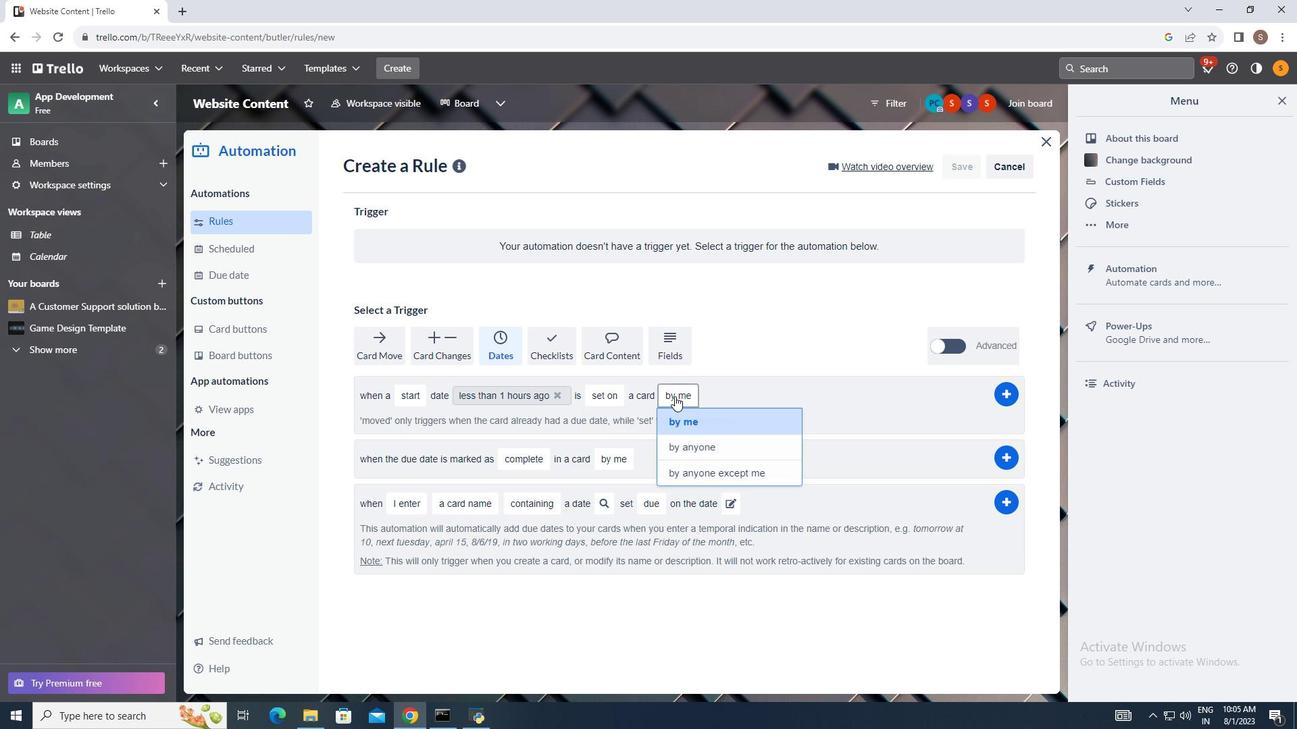 
Action: Mouse pressed left at (672, 394)
Screenshot: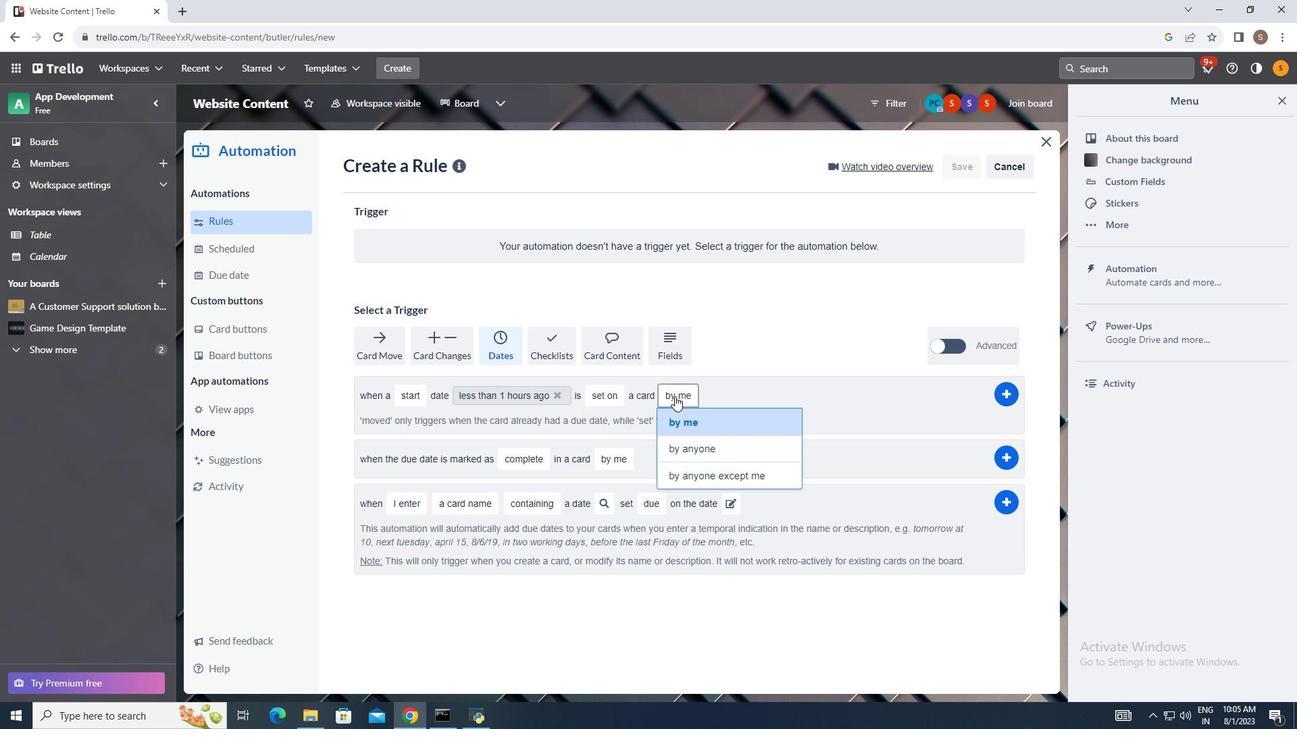 
Action: Mouse moved to (696, 471)
Screenshot: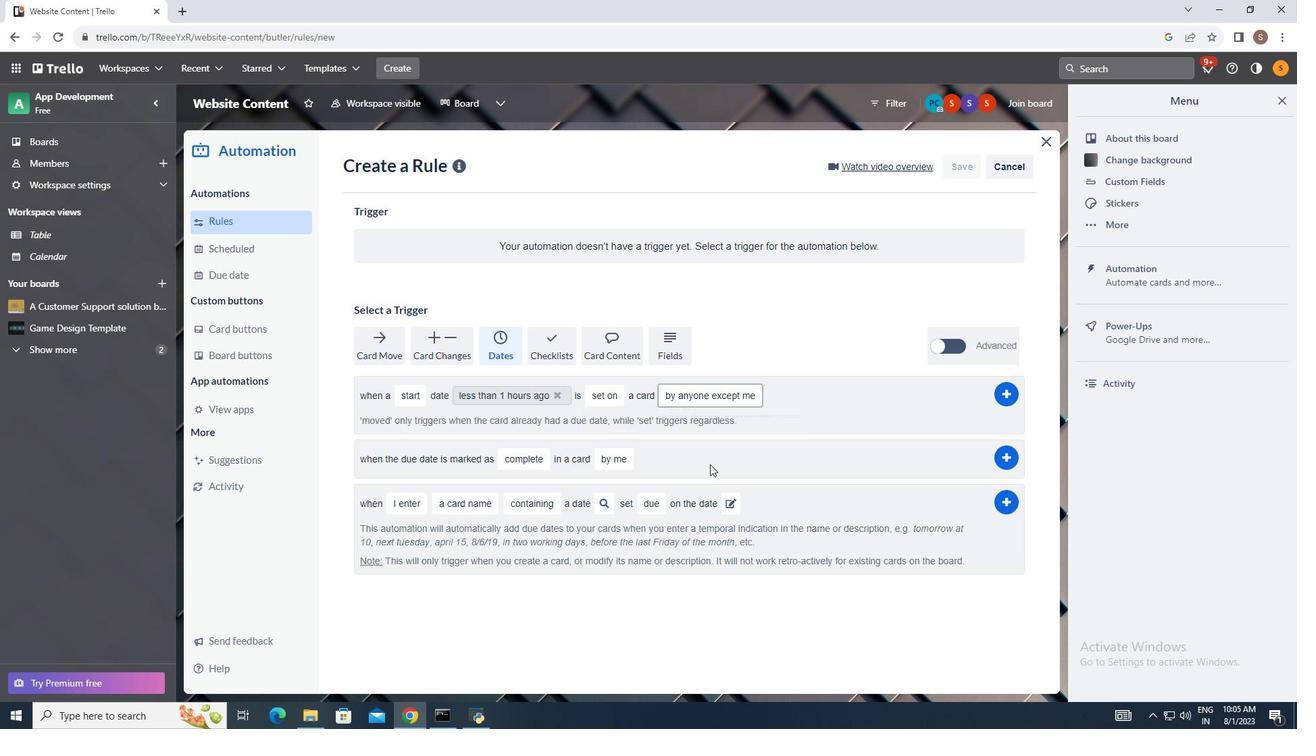 
Action: Mouse pressed left at (696, 471)
Screenshot: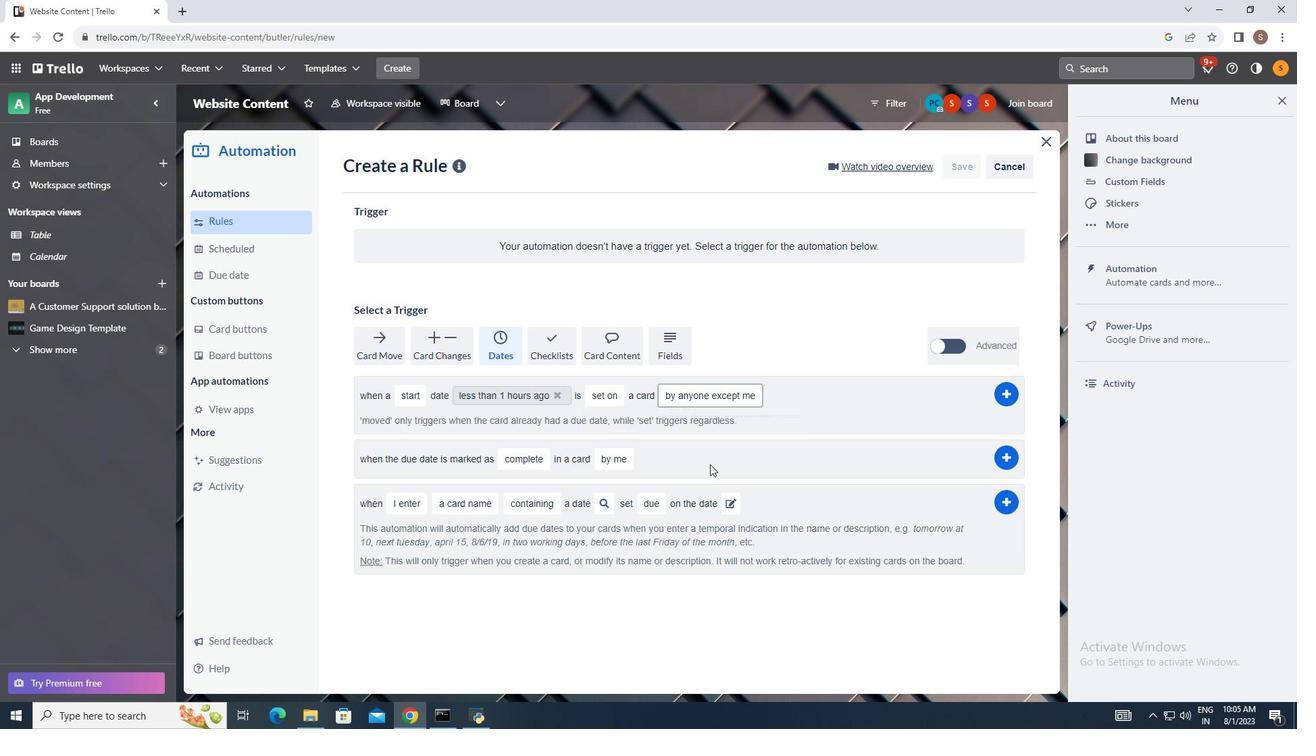 
Action: Mouse moved to (998, 391)
Screenshot: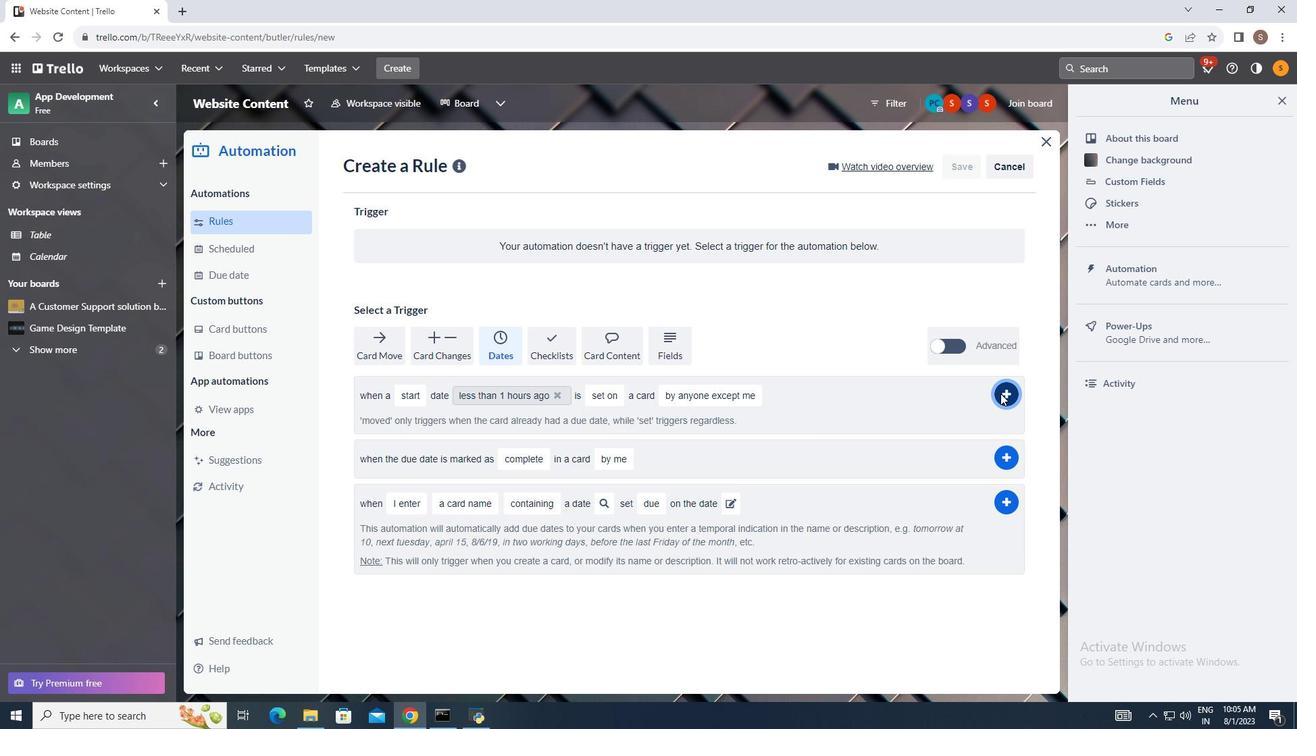 
Action: Mouse pressed left at (998, 391)
Screenshot: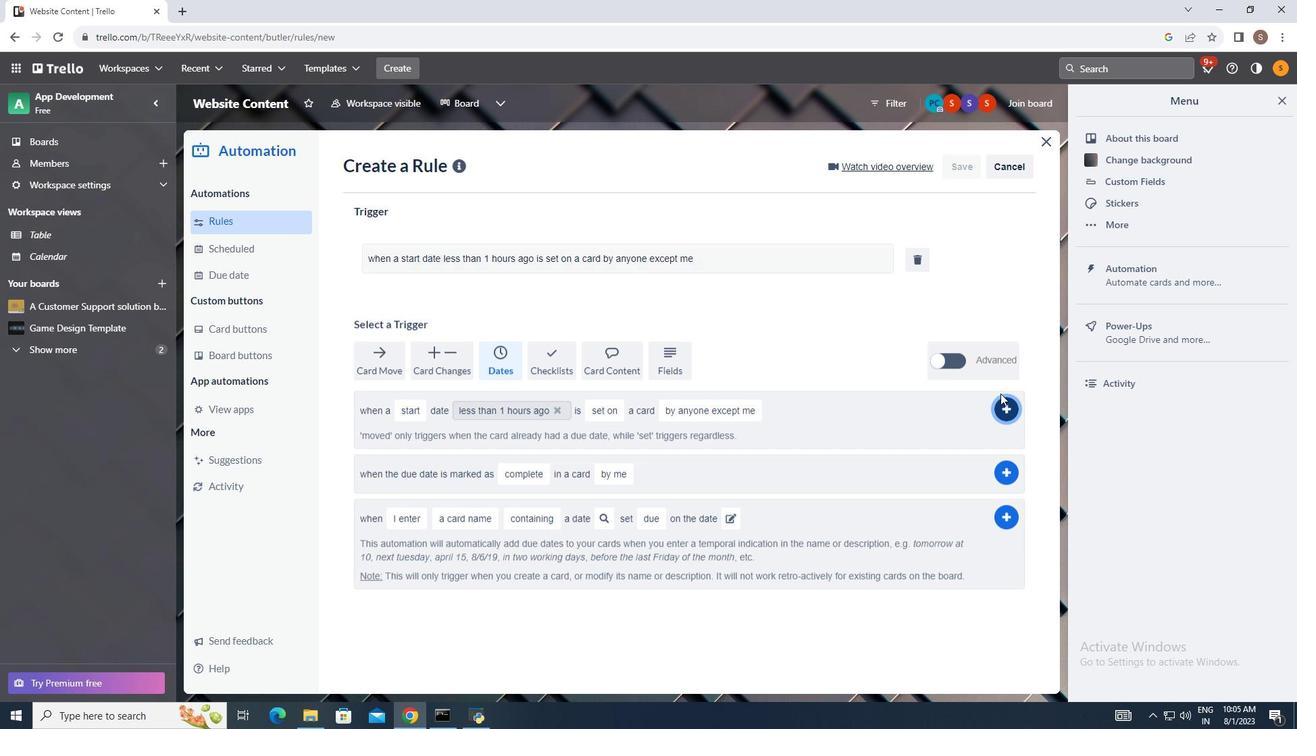 
Action: Mouse moved to (734, 321)
Screenshot: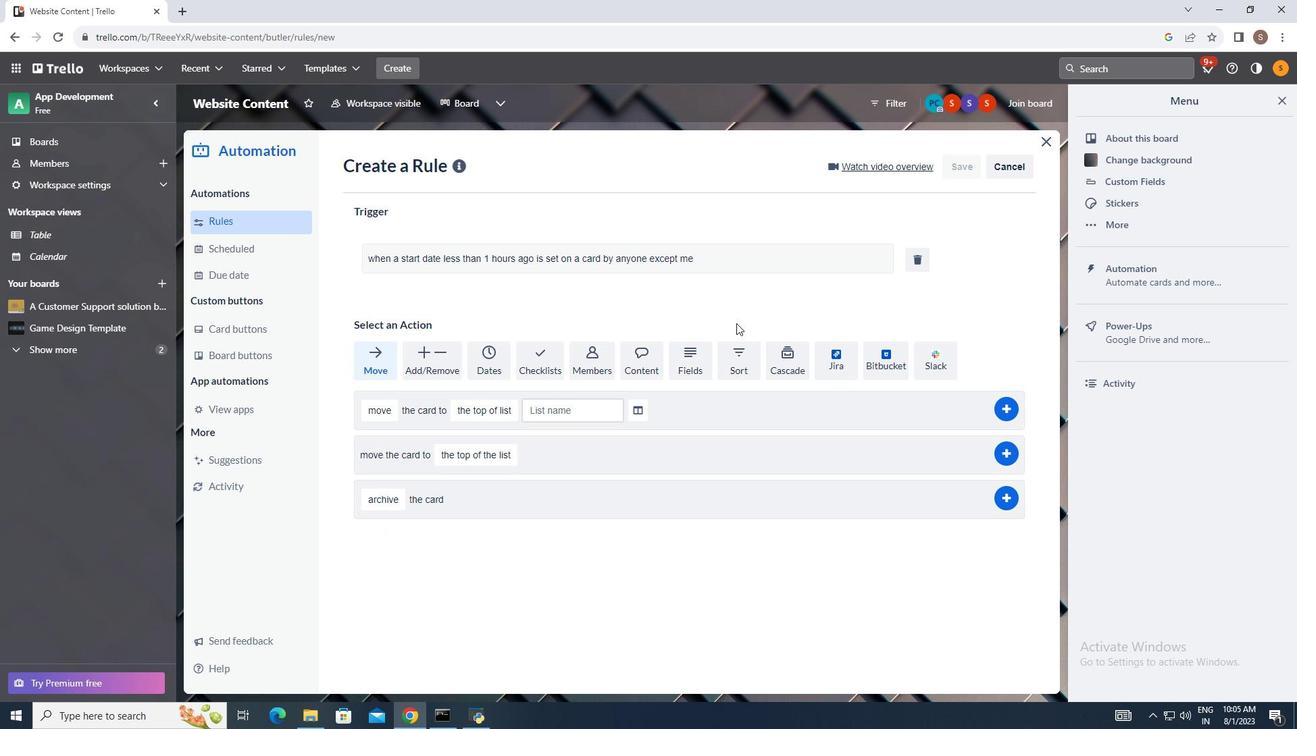 
